 Task: nan
Action: Mouse moved to (459, 588)
Screenshot: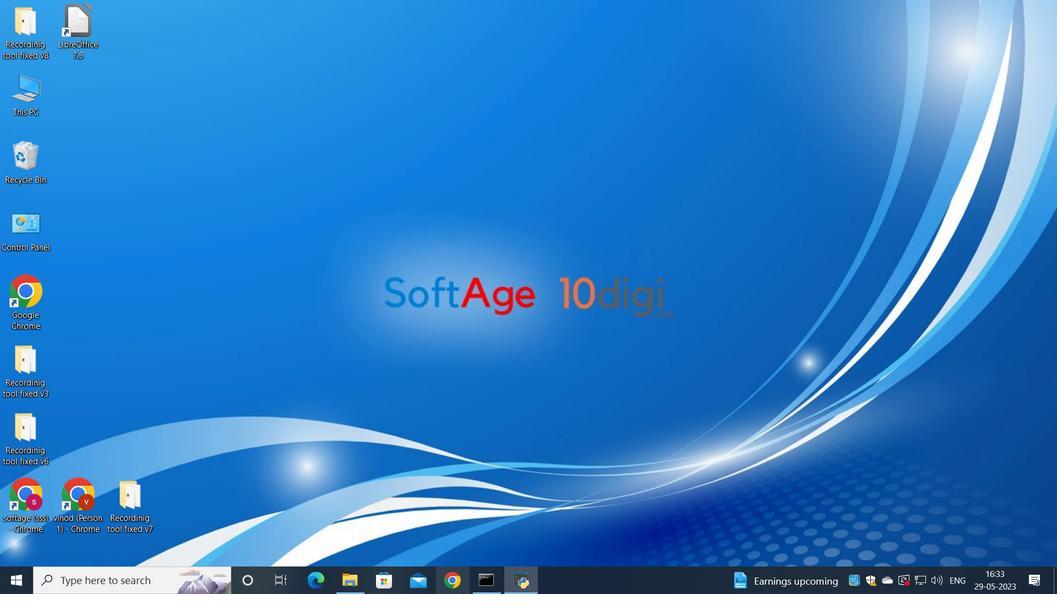 
Action: Mouse pressed left at (459, 588)
Screenshot: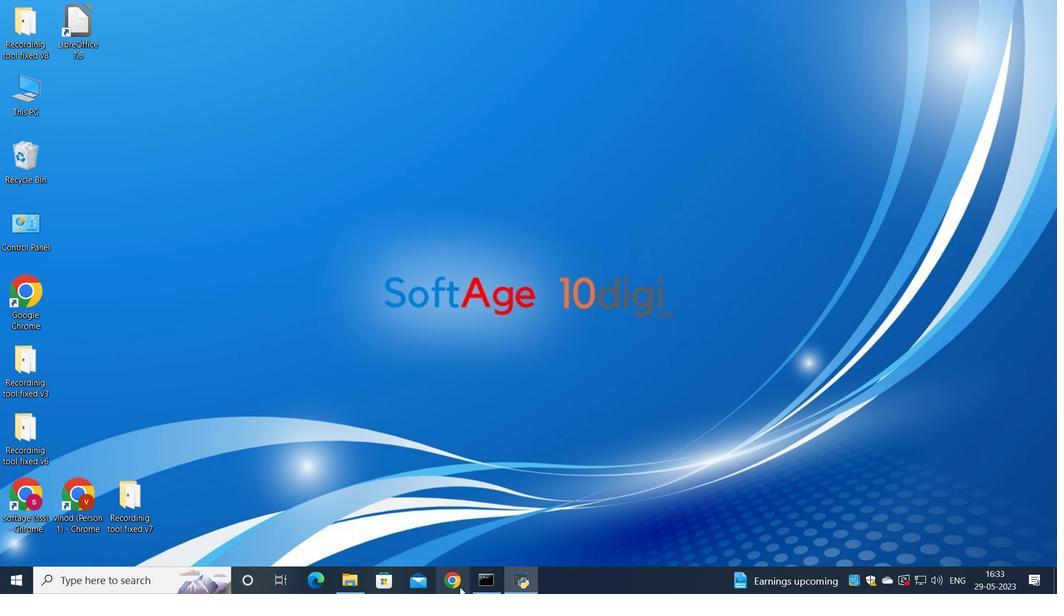 
Action: Mouse moved to (469, 348)
Screenshot: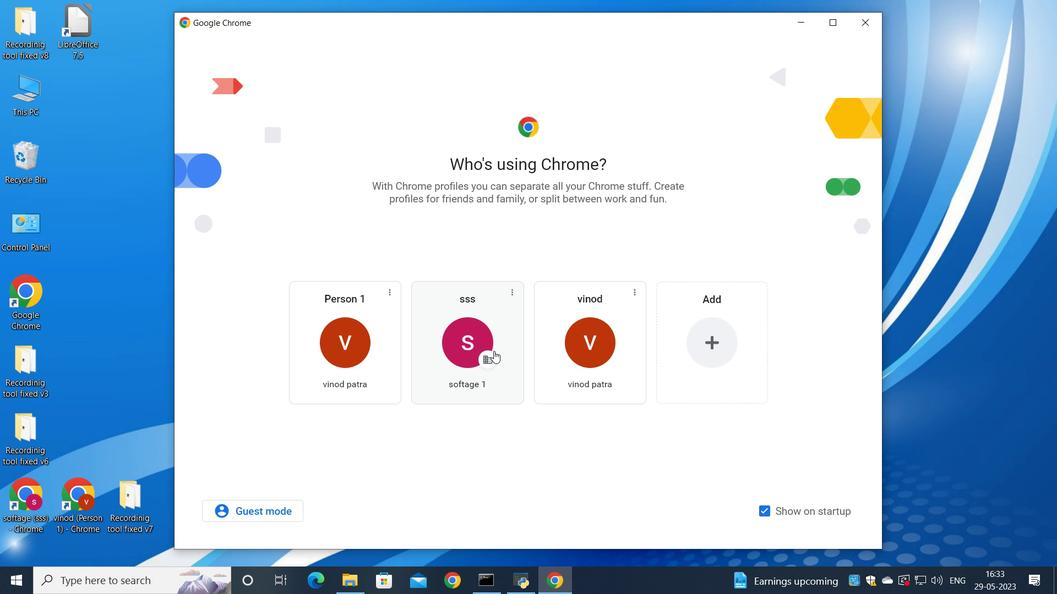 
Action: Mouse pressed left at (469, 348)
Screenshot: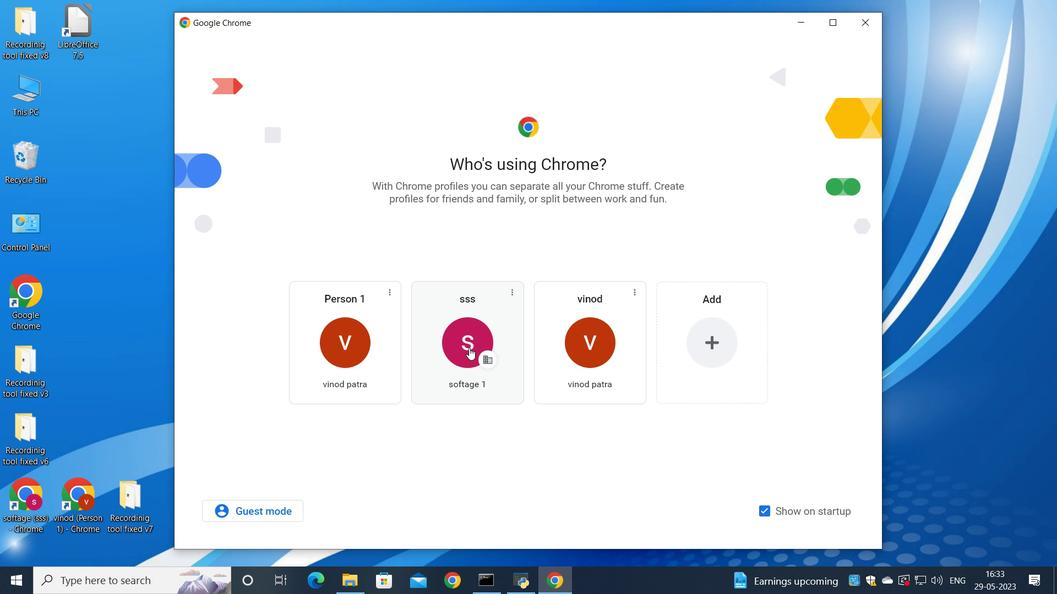 
Action: Mouse moved to (924, 69)
Screenshot: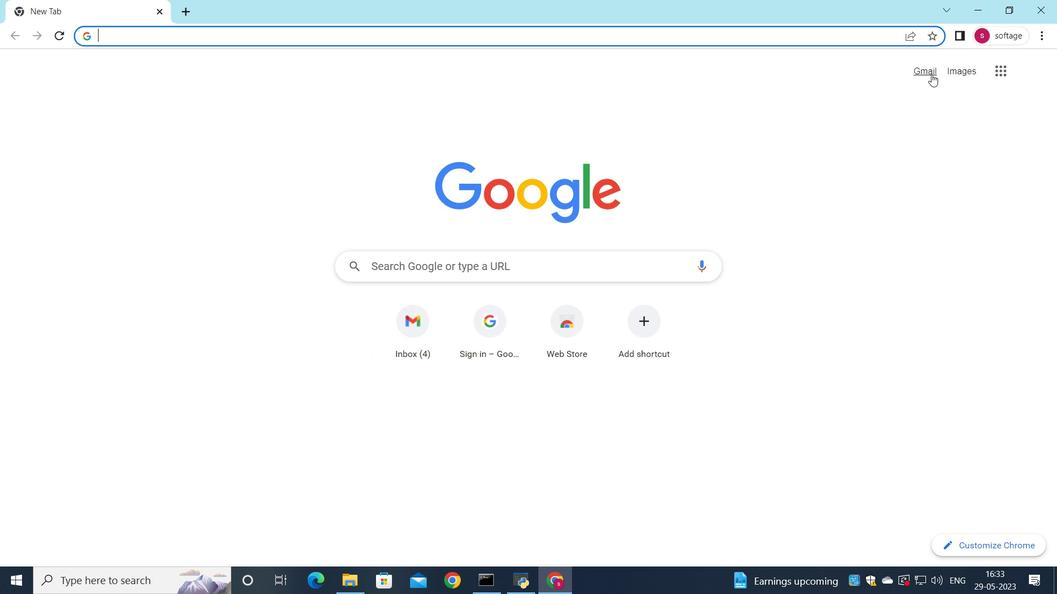 
Action: Mouse pressed left at (924, 69)
Screenshot: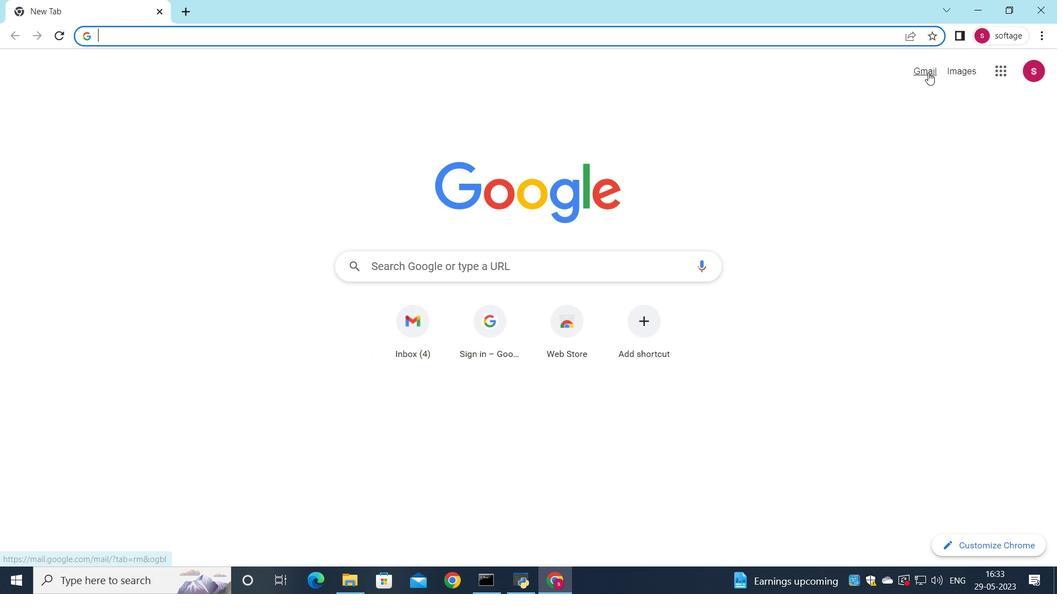 
Action: Mouse moved to (902, 95)
Screenshot: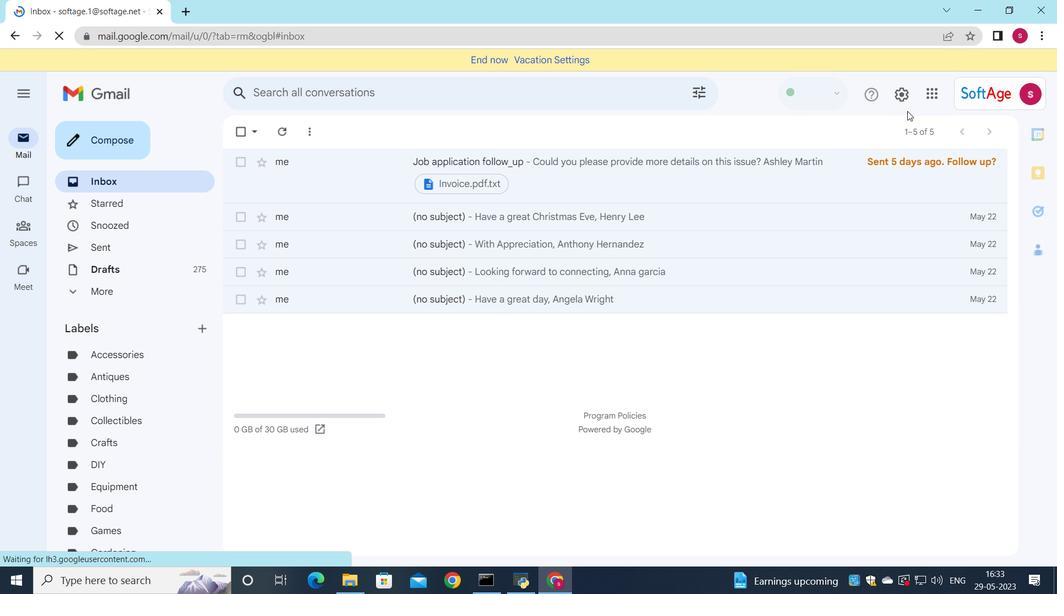
Action: Mouse pressed left at (902, 95)
Screenshot: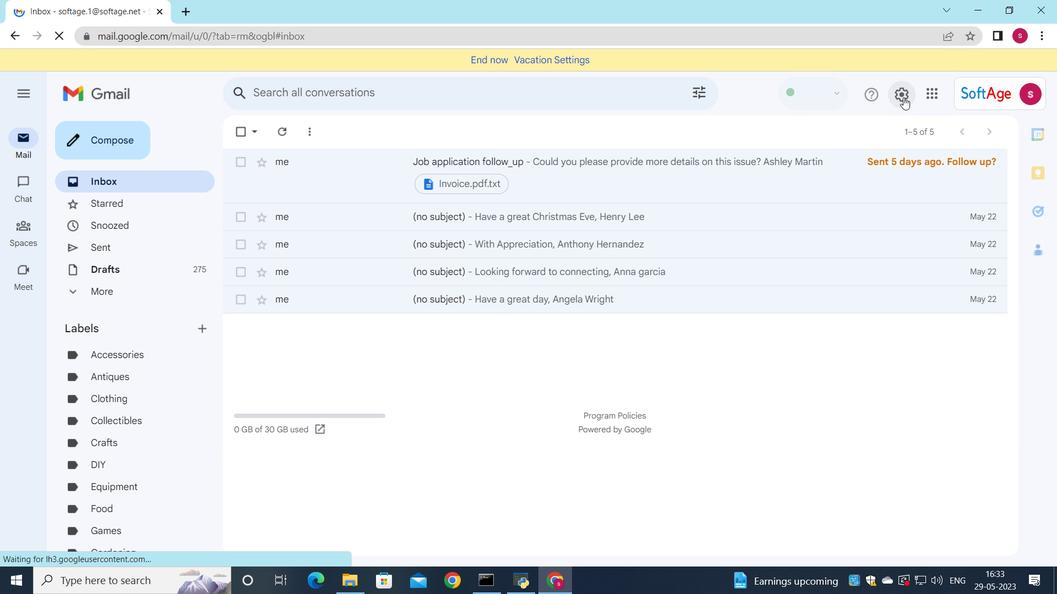 
Action: Mouse moved to (879, 159)
Screenshot: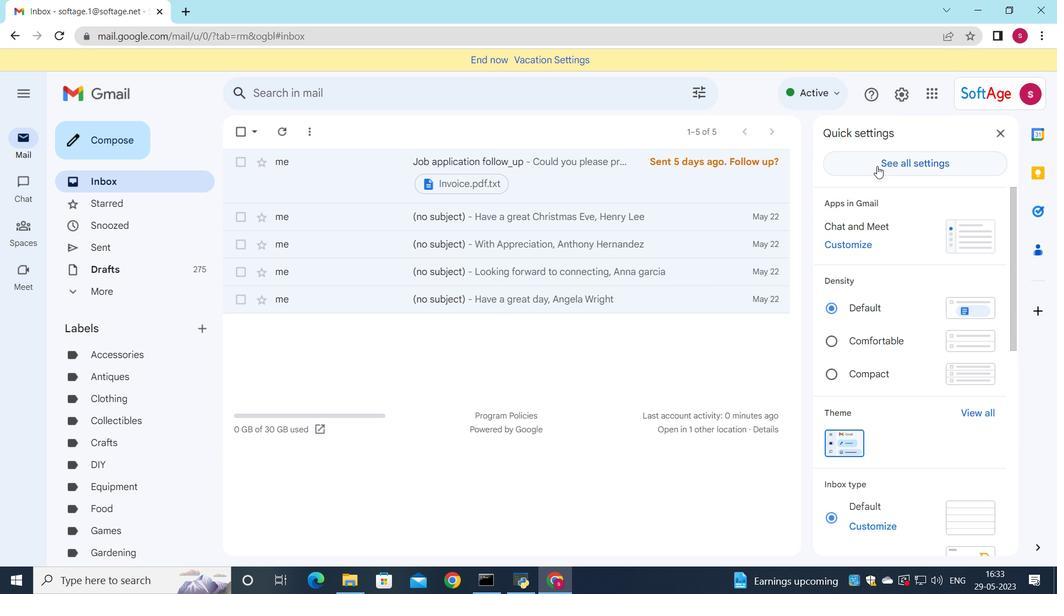
Action: Mouse pressed left at (879, 159)
Screenshot: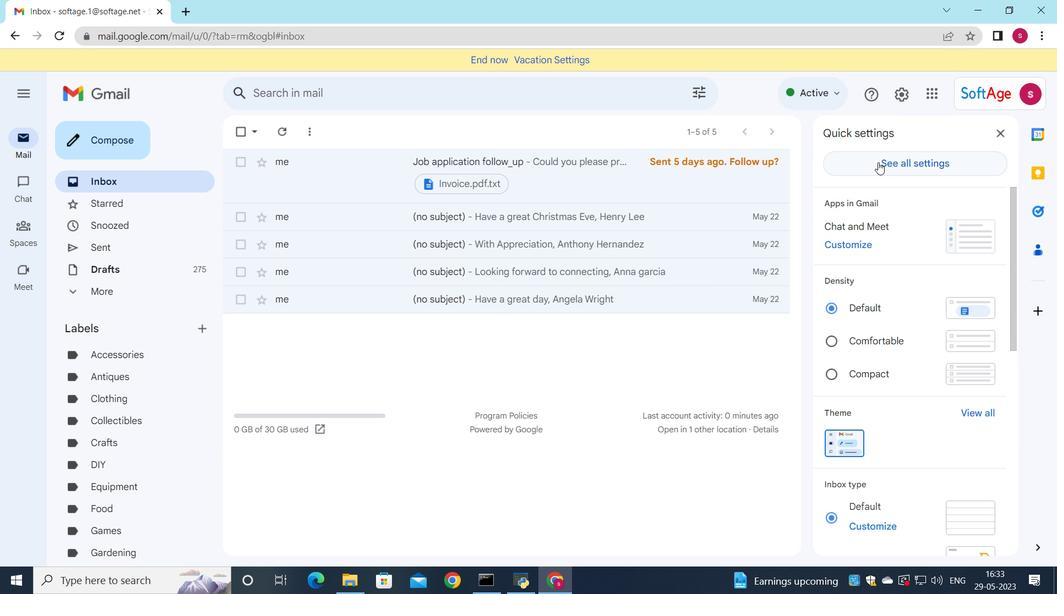 
Action: Mouse moved to (461, 268)
Screenshot: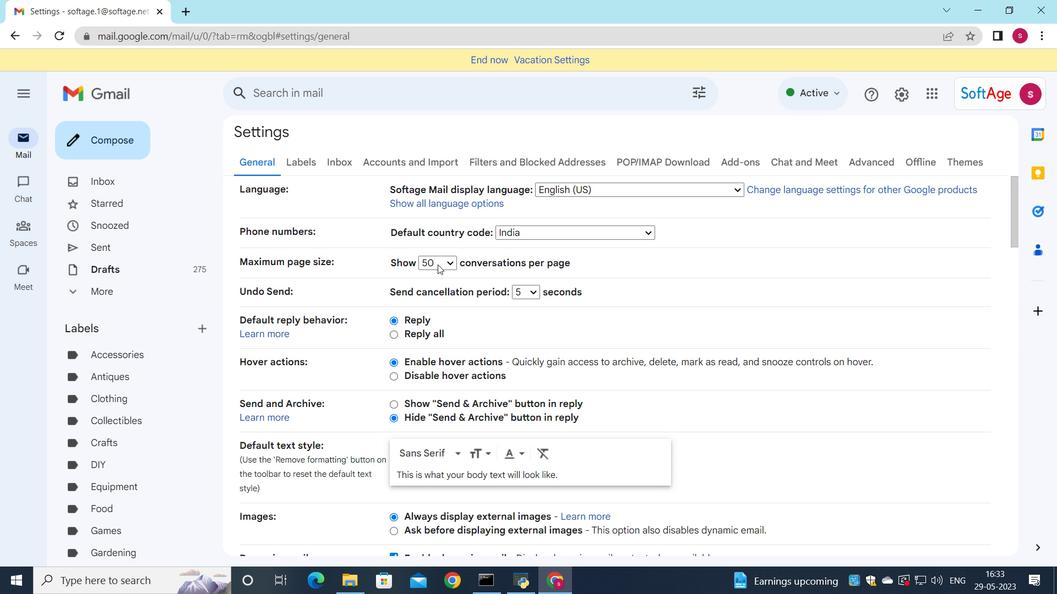 
Action: Mouse scrolled (461, 268) with delta (0, 0)
Screenshot: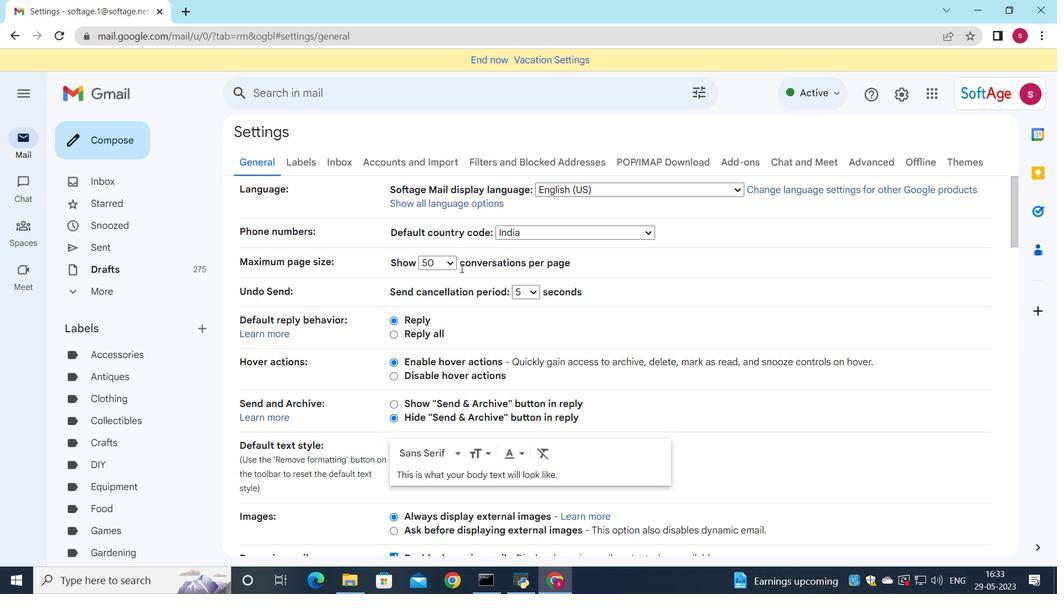 
Action: Mouse scrolled (461, 268) with delta (0, 0)
Screenshot: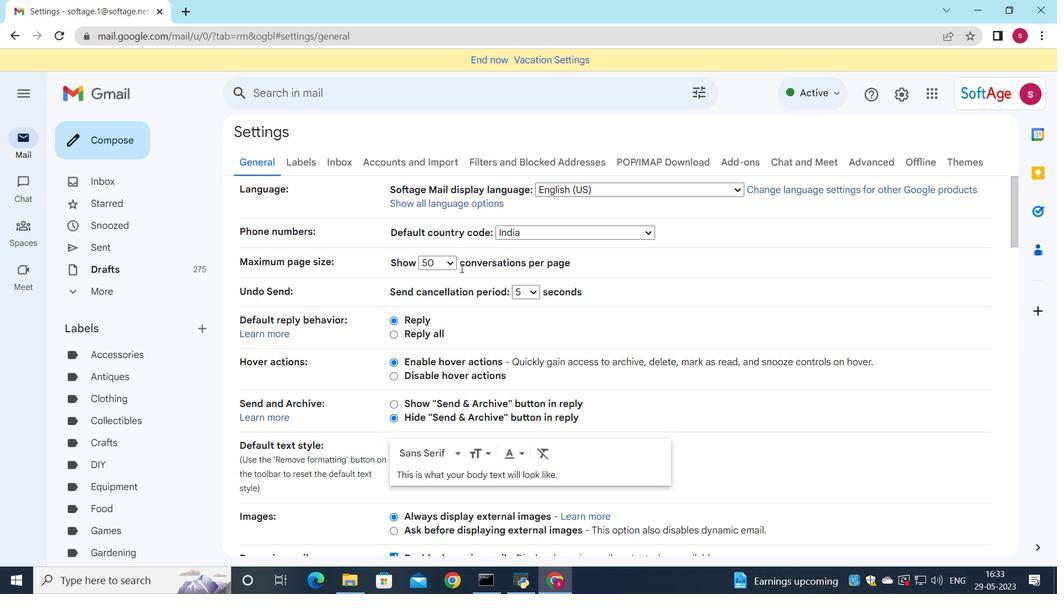 
Action: Mouse scrolled (461, 268) with delta (0, 0)
Screenshot: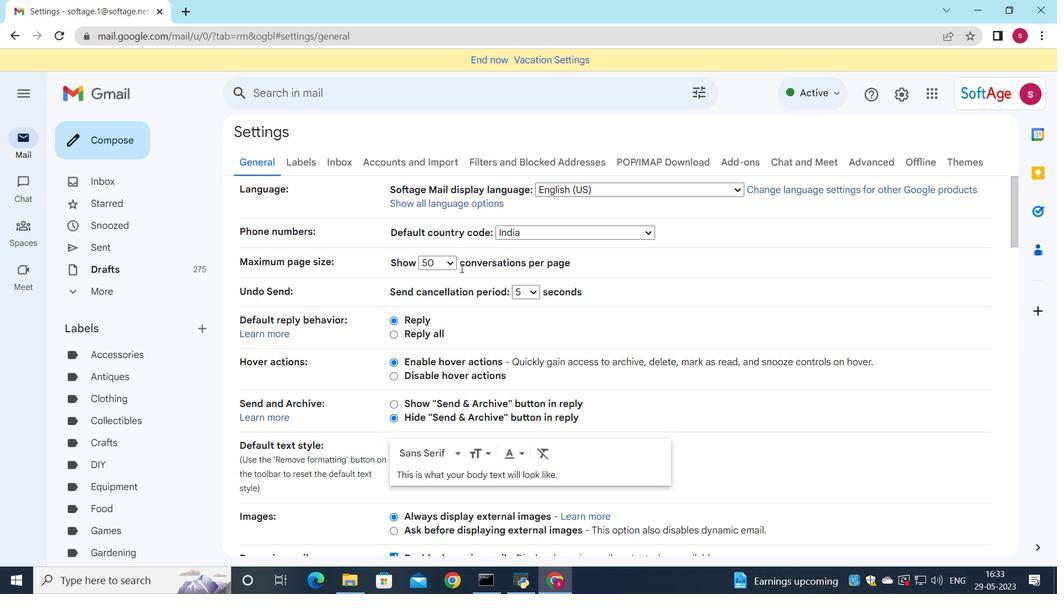 
Action: Mouse scrolled (461, 268) with delta (0, 0)
Screenshot: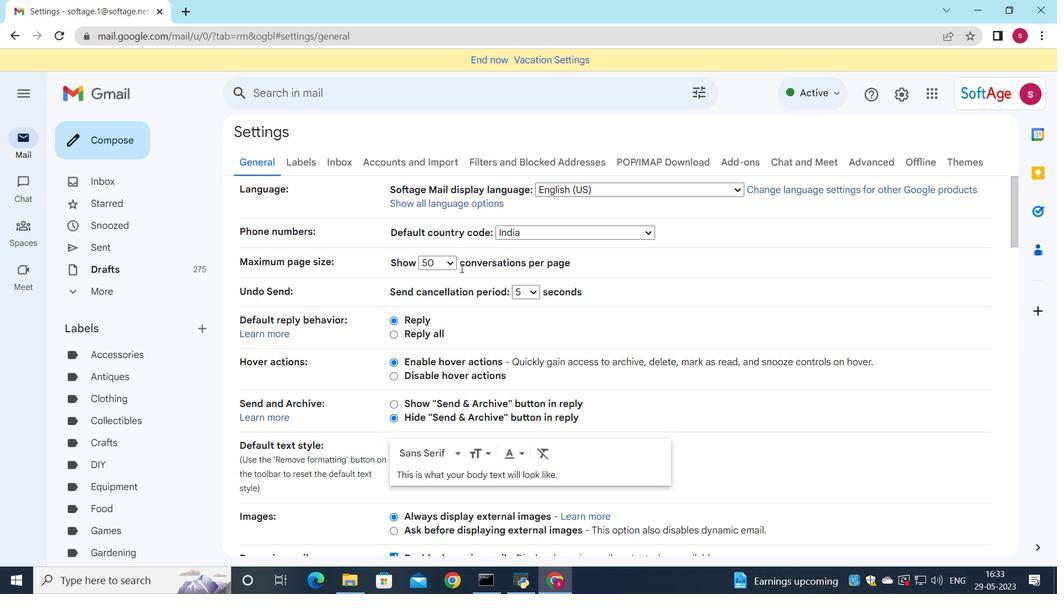 
Action: Mouse scrolled (461, 268) with delta (0, 0)
Screenshot: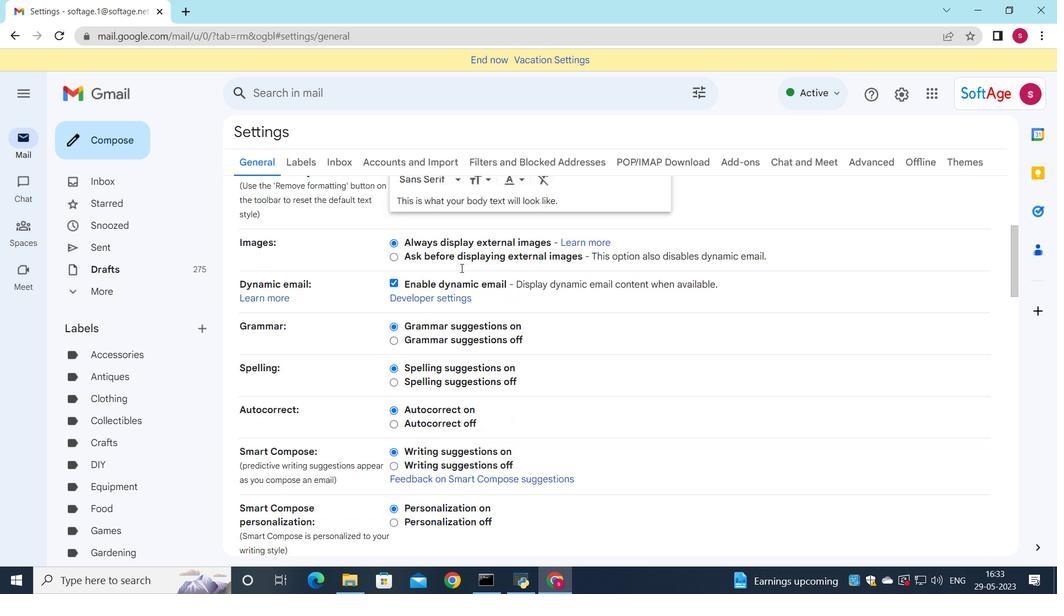 
Action: Mouse scrolled (461, 268) with delta (0, 0)
Screenshot: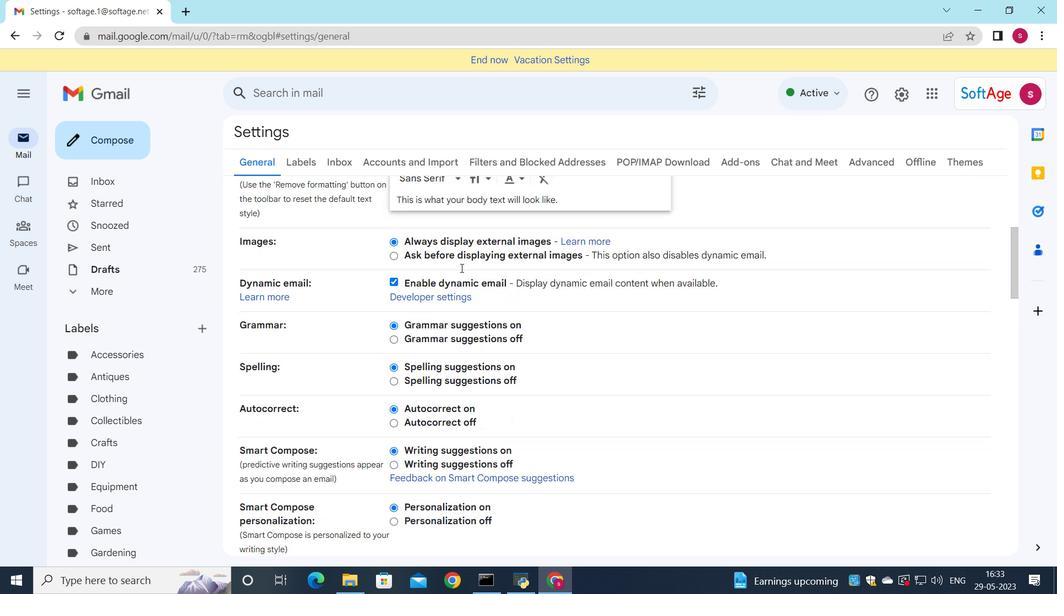 
Action: Mouse scrolled (461, 268) with delta (0, 0)
Screenshot: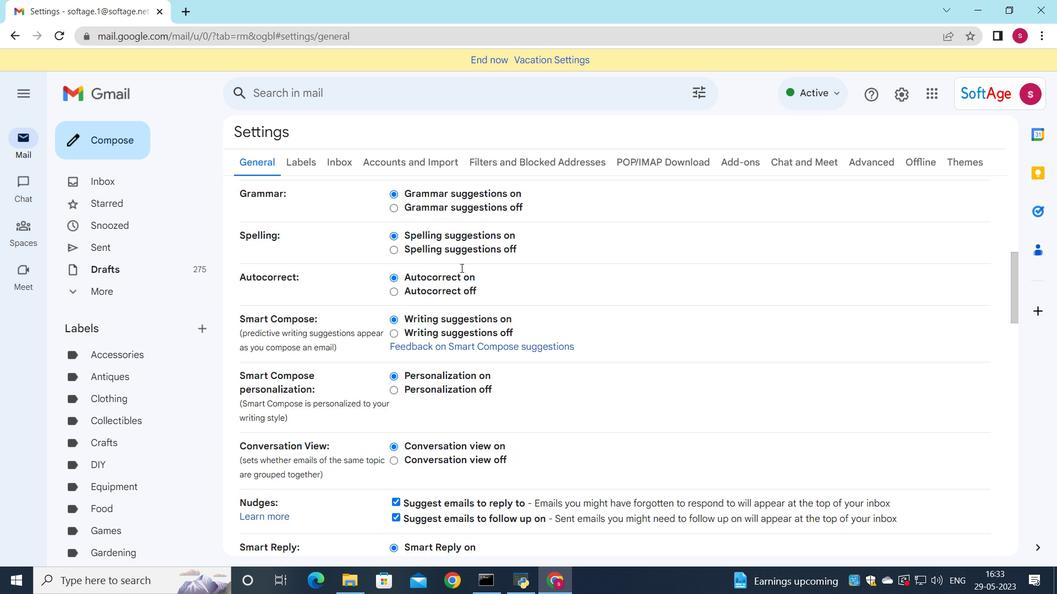 
Action: Mouse scrolled (461, 268) with delta (0, 0)
Screenshot: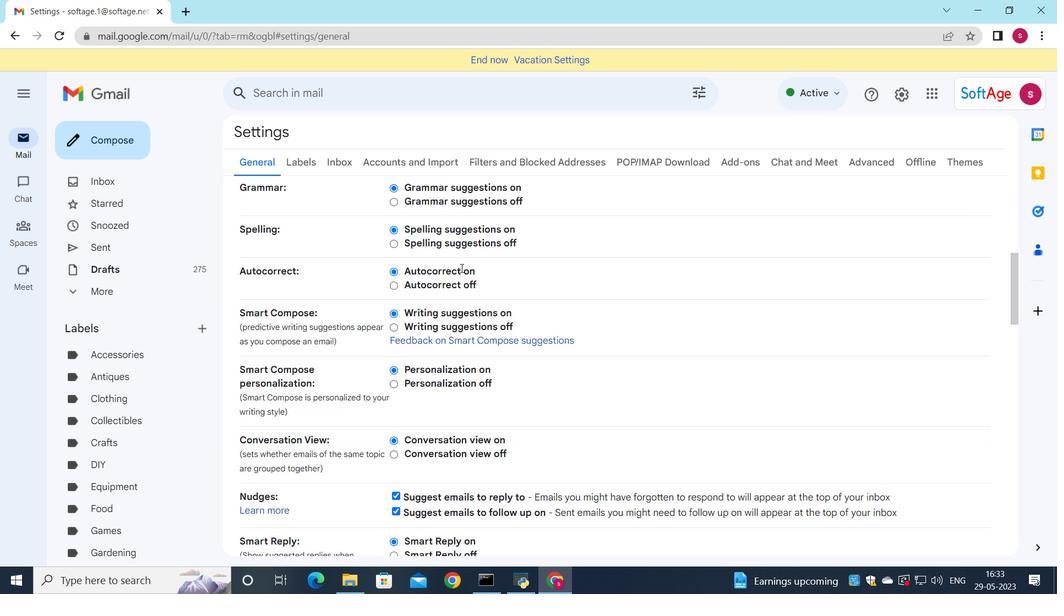 
Action: Mouse scrolled (461, 268) with delta (0, 0)
Screenshot: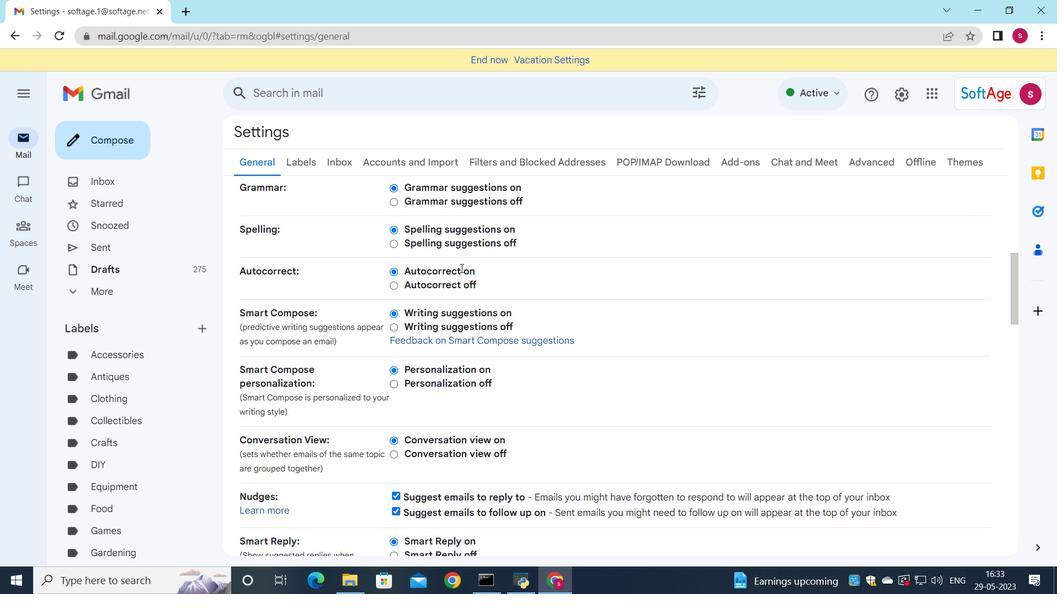 
Action: Mouse scrolled (461, 268) with delta (0, 0)
Screenshot: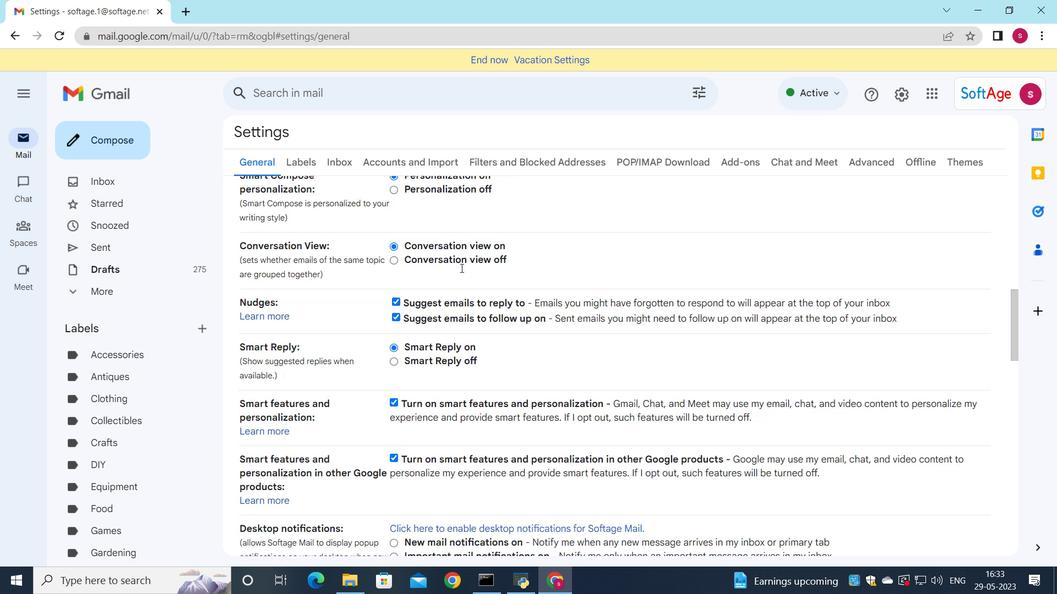 
Action: Mouse scrolled (461, 268) with delta (0, 0)
Screenshot: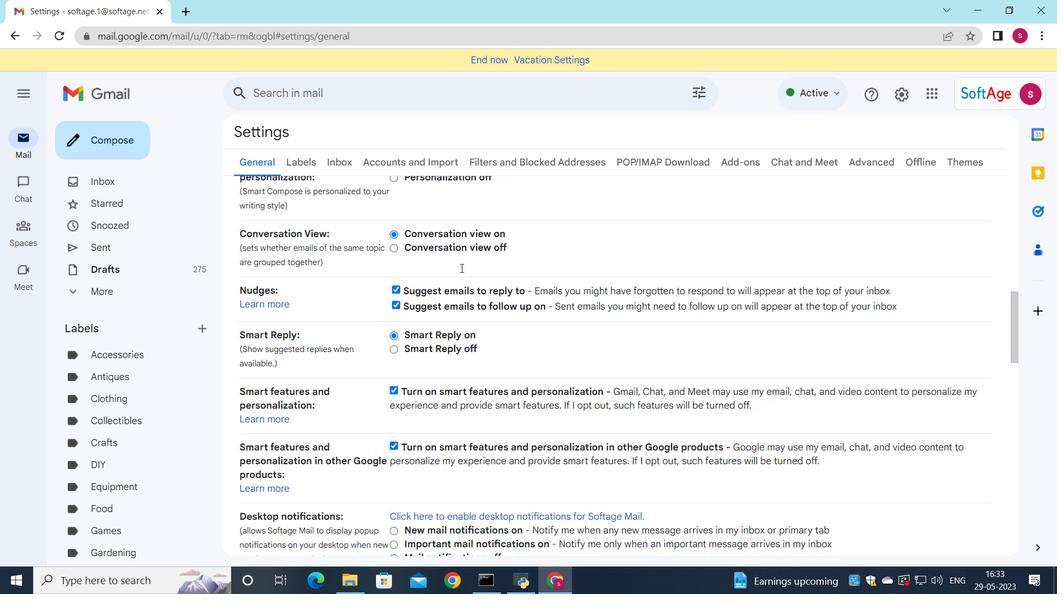 
Action: Mouse scrolled (461, 268) with delta (0, 0)
Screenshot: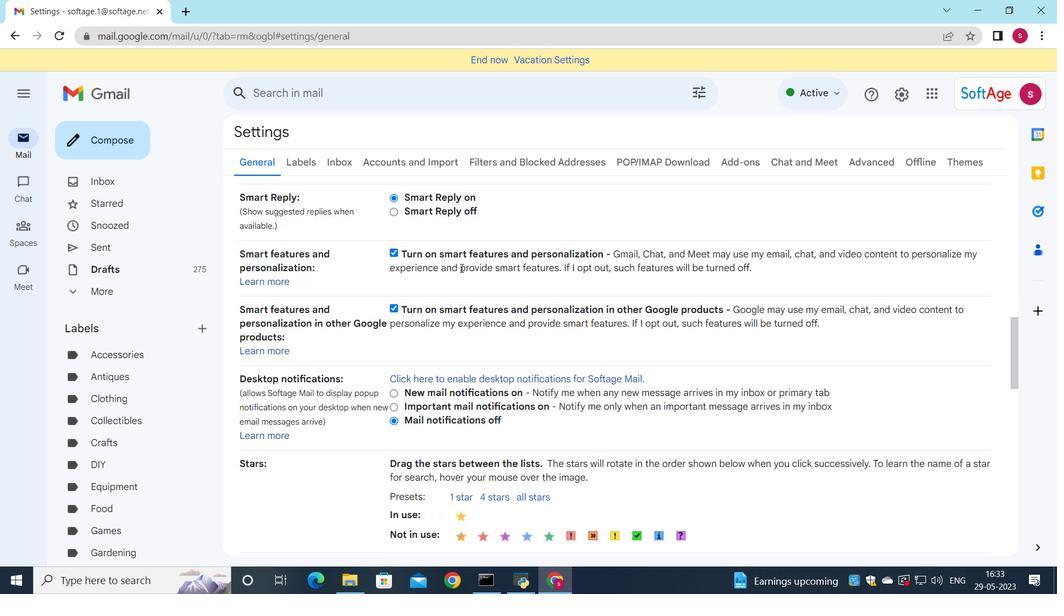 
Action: Mouse scrolled (461, 268) with delta (0, 0)
Screenshot: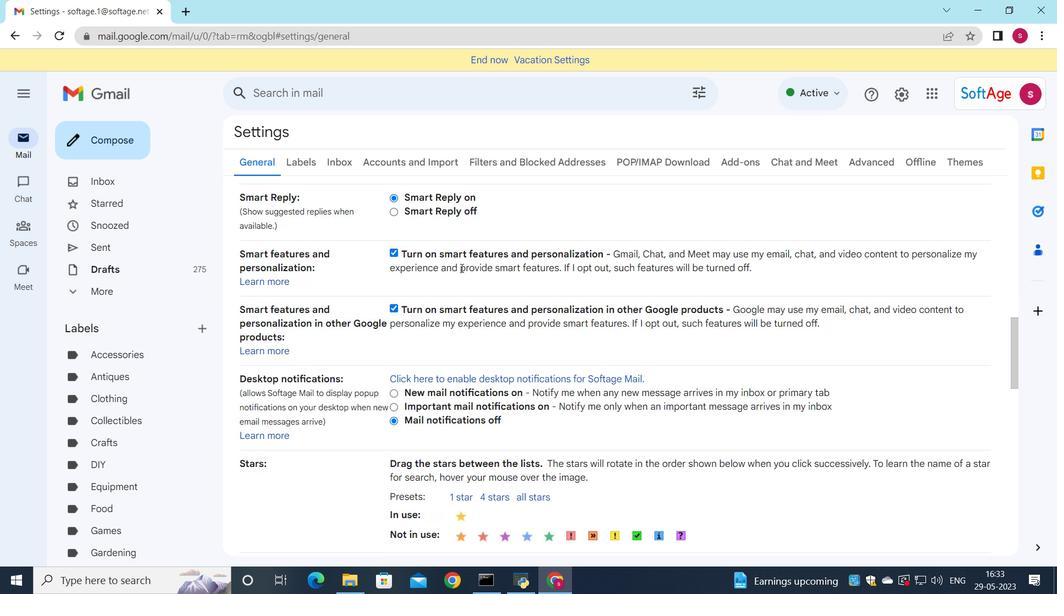 
Action: Mouse scrolled (461, 268) with delta (0, 0)
Screenshot: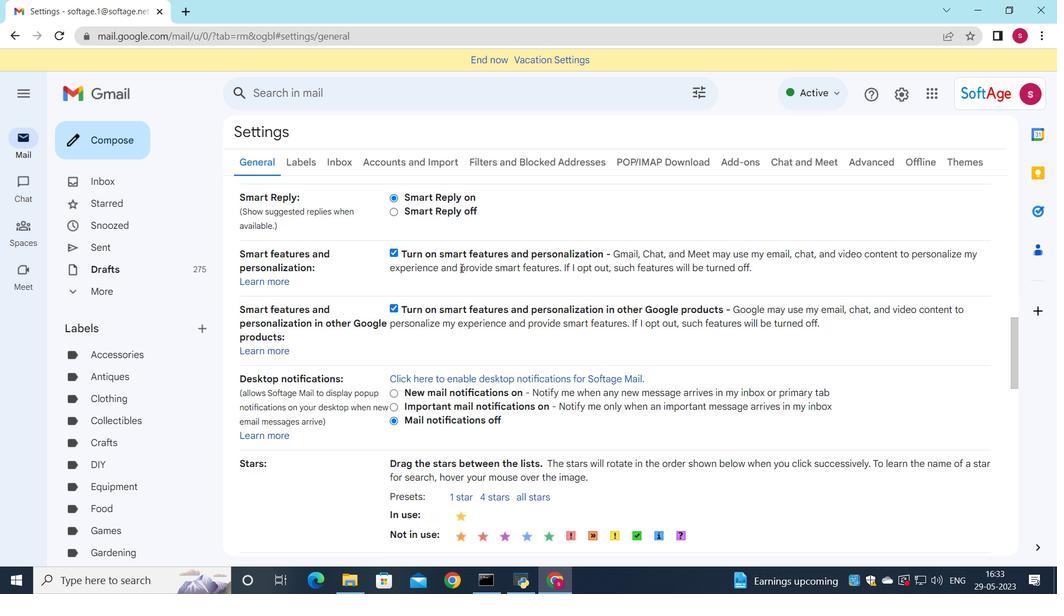 
Action: Mouse scrolled (461, 268) with delta (0, 0)
Screenshot: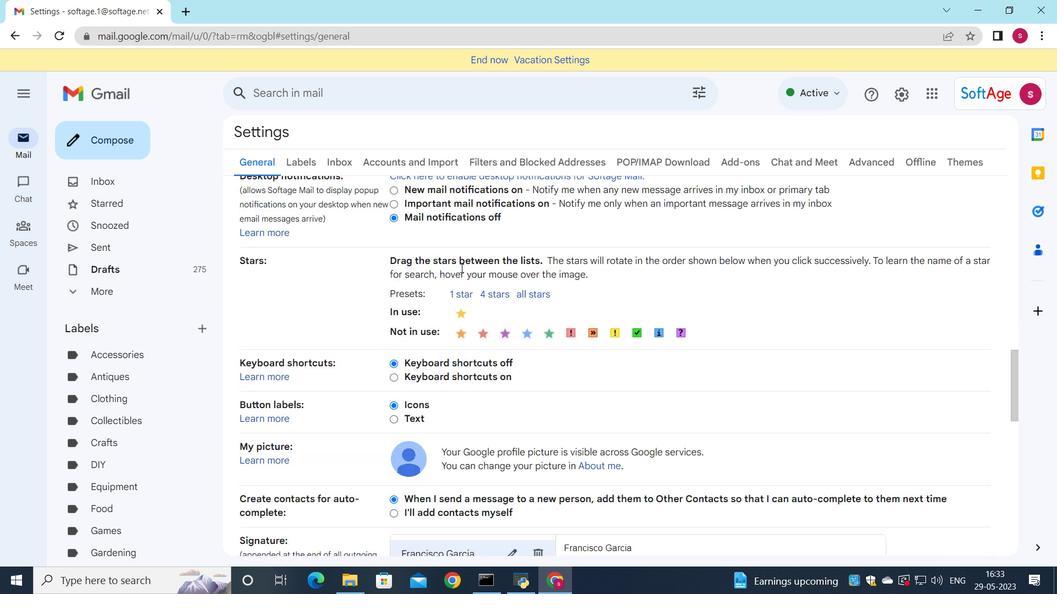 
Action: Mouse scrolled (461, 268) with delta (0, 0)
Screenshot: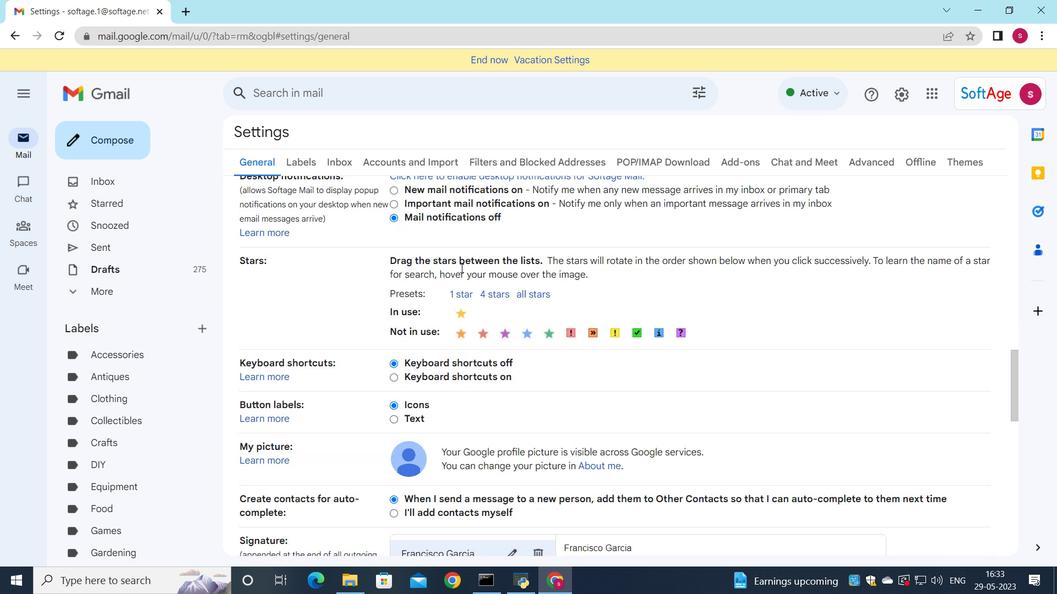 
Action: Mouse scrolled (461, 268) with delta (0, 0)
Screenshot: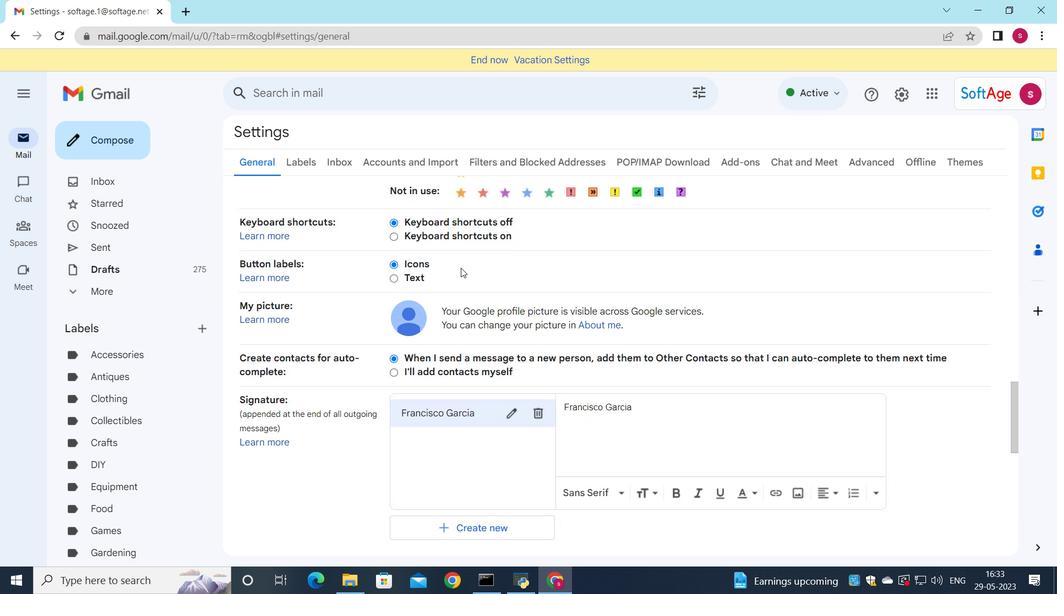 
Action: Mouse scrolled (461, 268) with delta (0, 0)
Screenshot: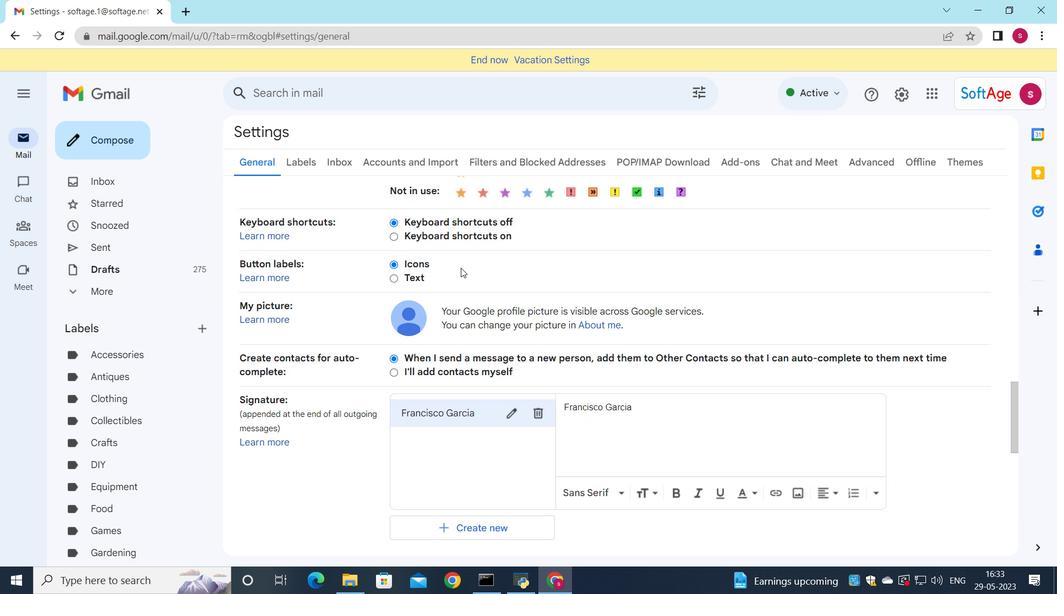 
Action: Mouse scrolled (461, 268) with delta (0, 0)
Screenshot: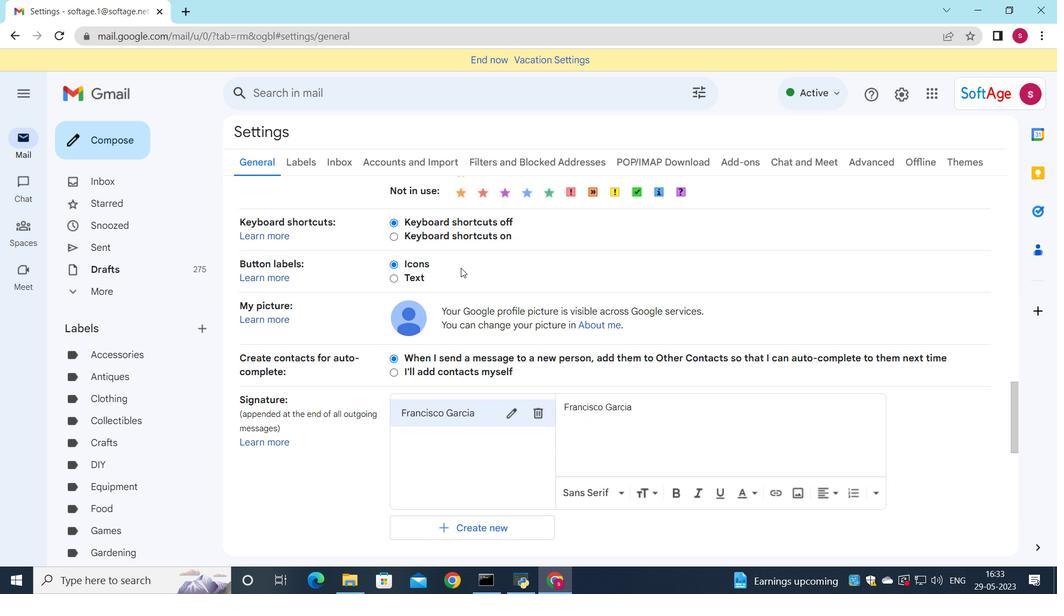 
Action: Mouse moved to (539, 213)
Screenshot: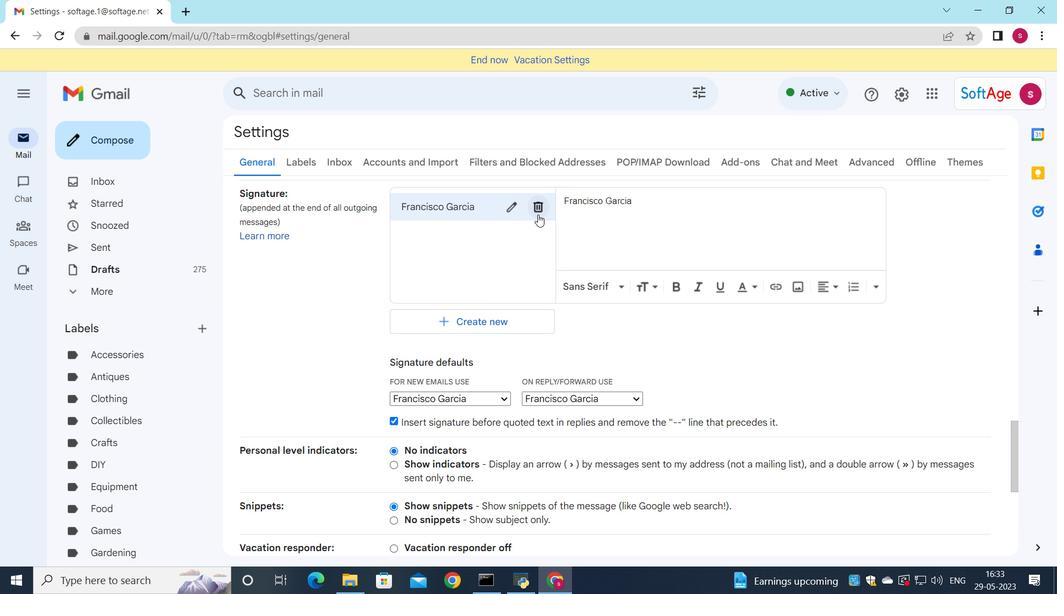
Action: Mouse pressed left at (539, 213)
Screenshot: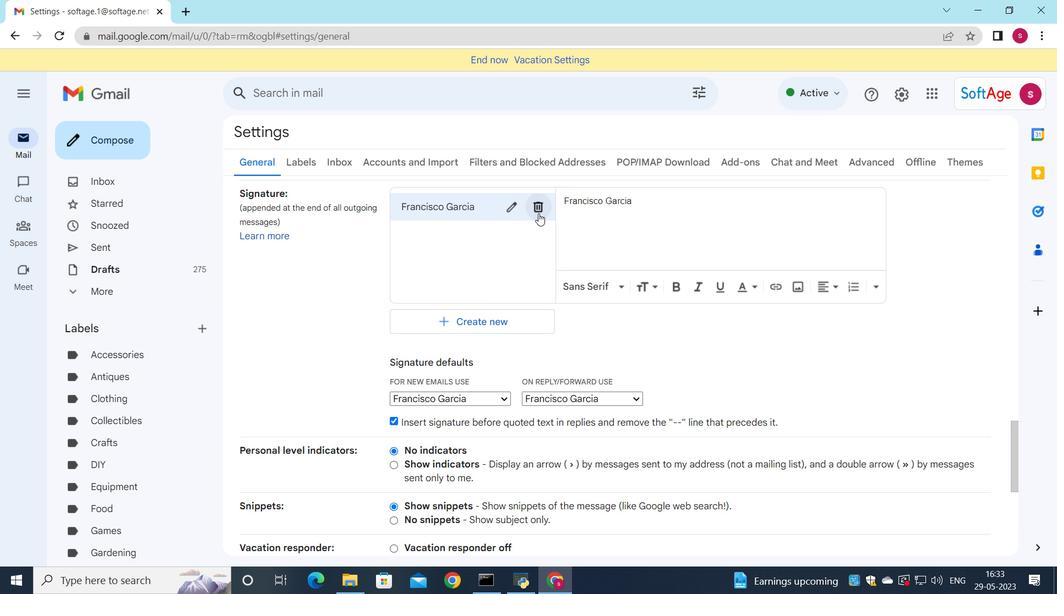 
Action: Mouse moved to (653, 340)
Screenshot: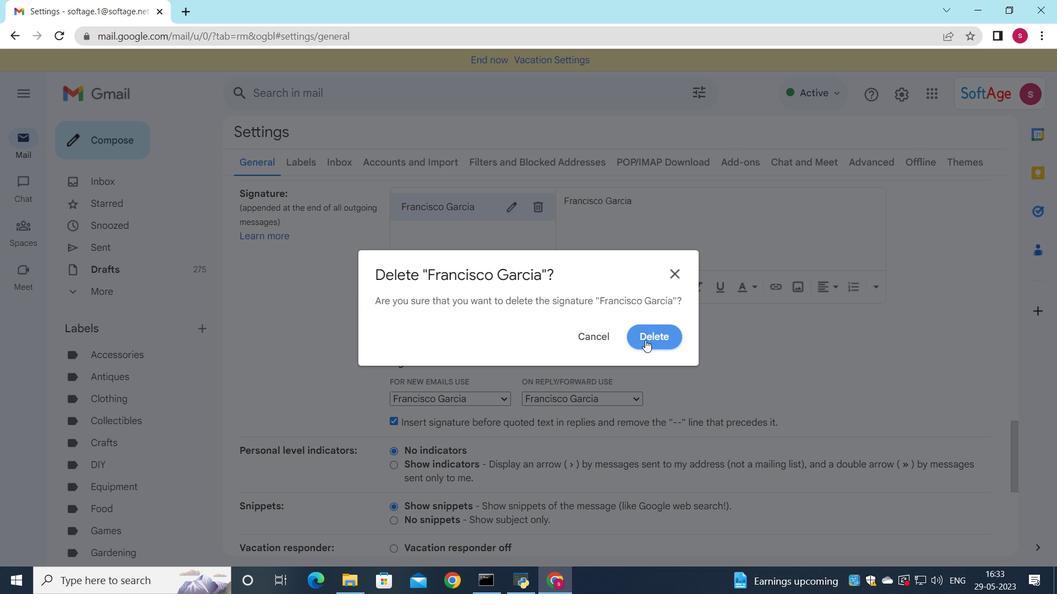 
Action: Mouse pressed left at (653, 340)
Screenshot: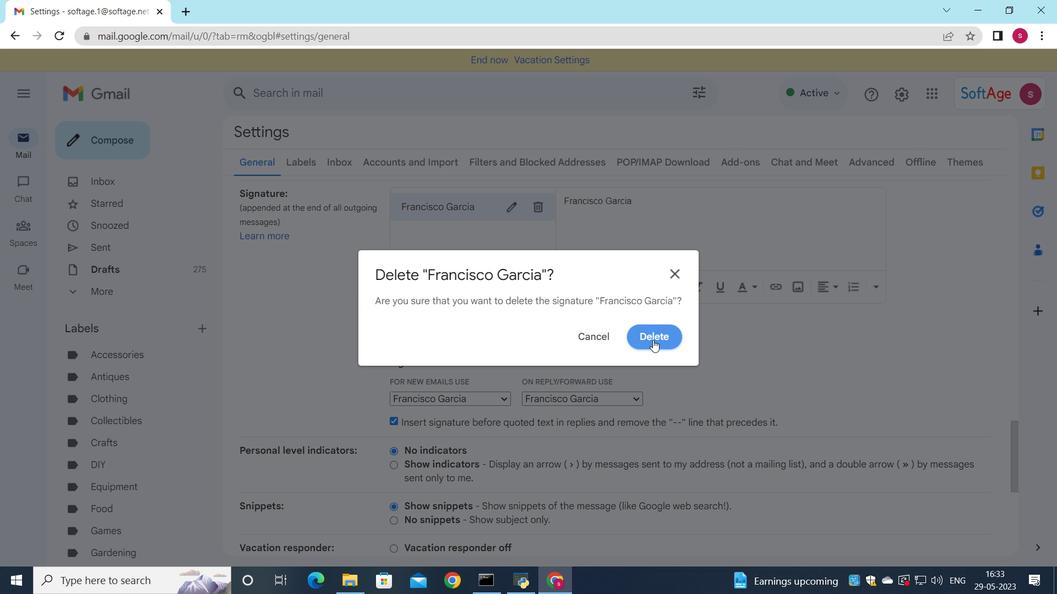
Action: Mouse moved to (455, 228)
Screenshot: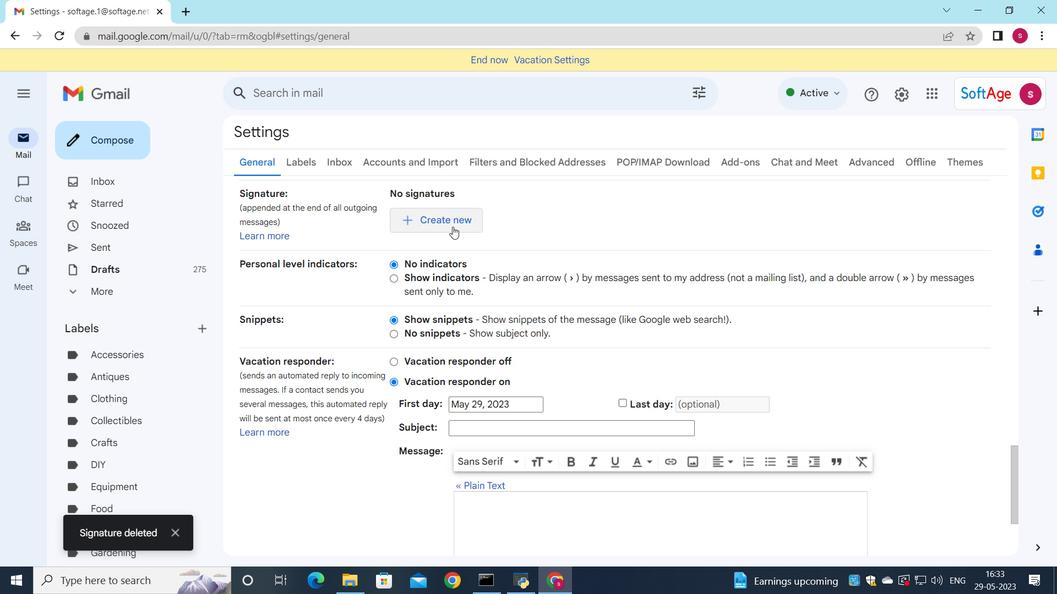 
Action: Mouse pressed left at (455, 228)
Screenshot: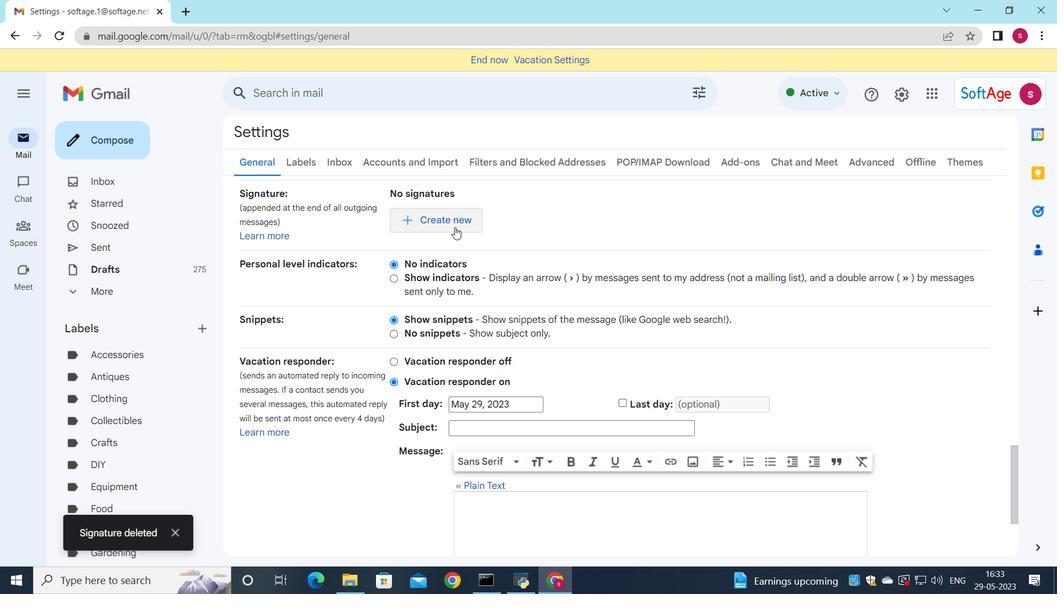
Action: Mouse moved to (738, 257)
Screenshot: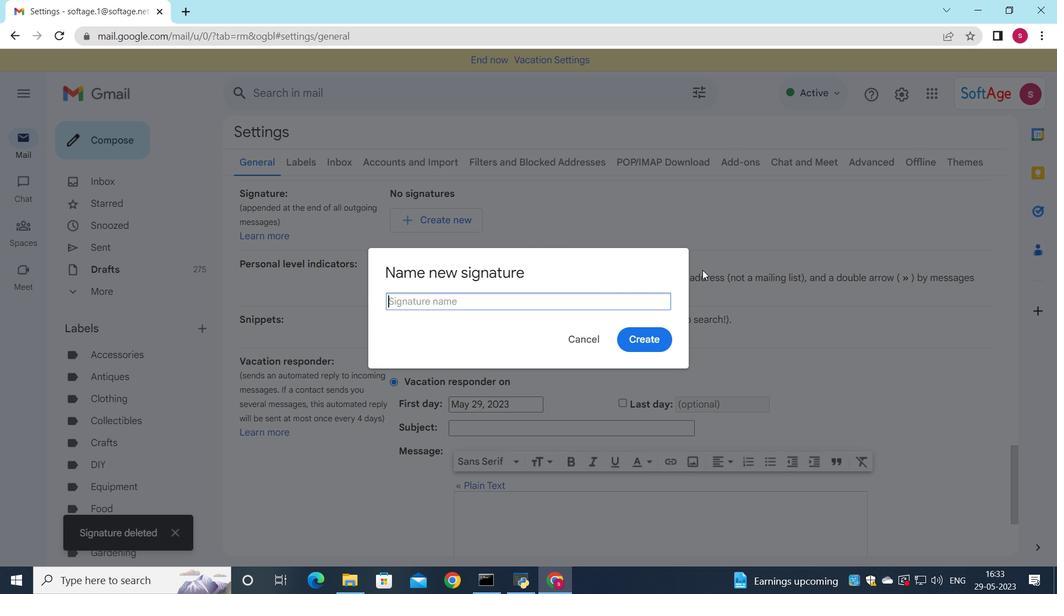 
Action: Key pressed <Key.shift>Frank<Key.space>clark
Screenshot: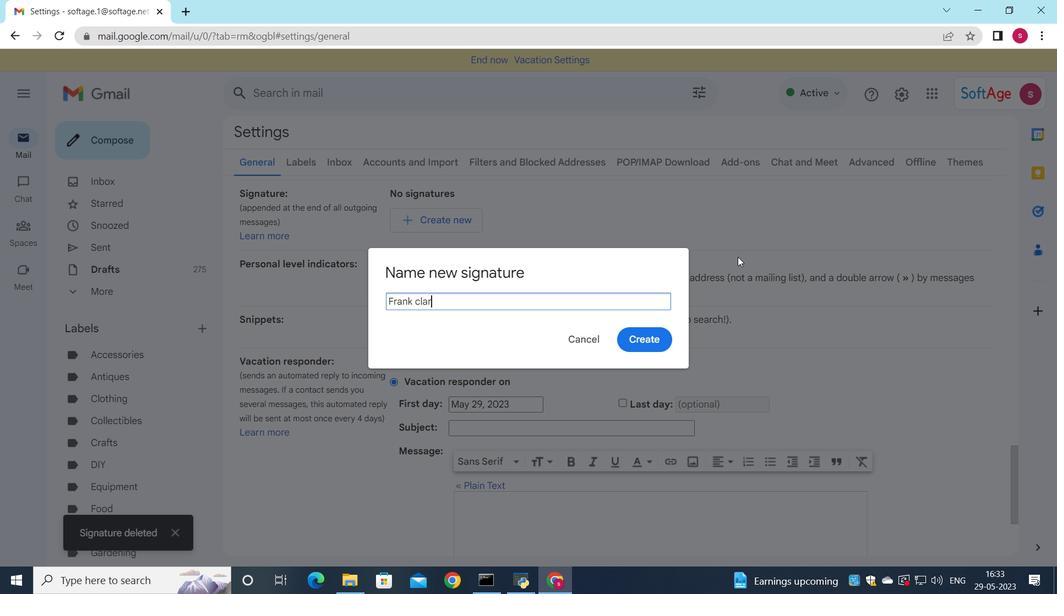 
Action: Mouse moved to (420, 303)
Screenshot: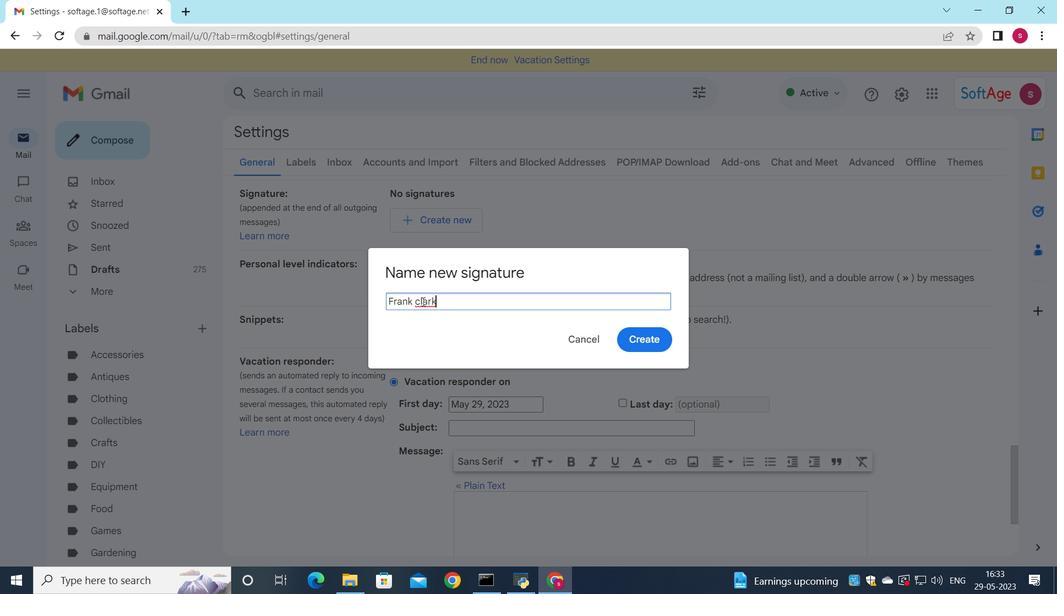 
Action: Mouse pressed left at (420, 303)
Screenshot: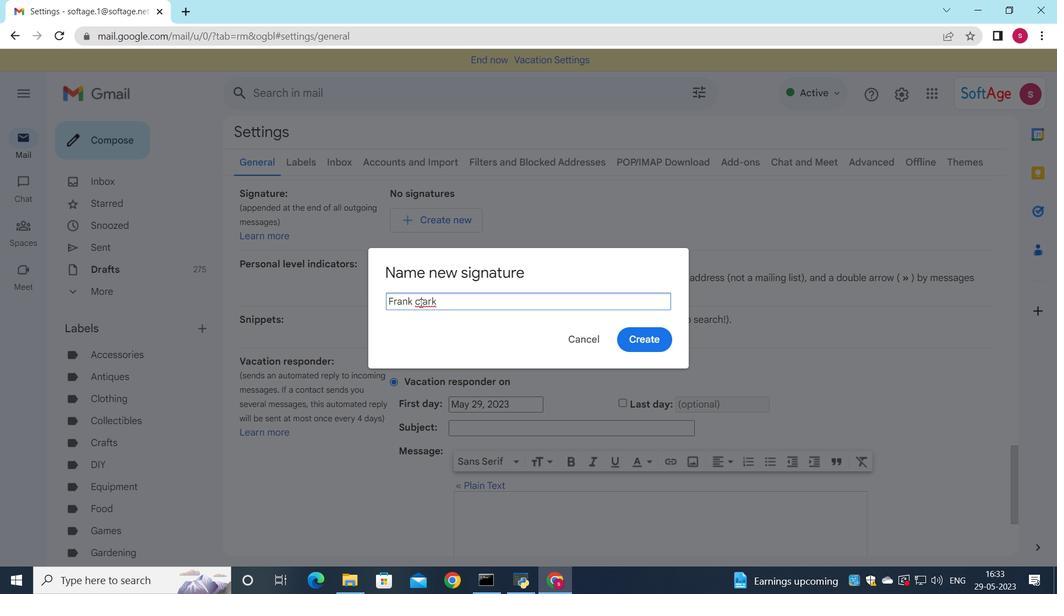 
Action: Key pressed <Key.backspace><Key.shift>C
Screenshot: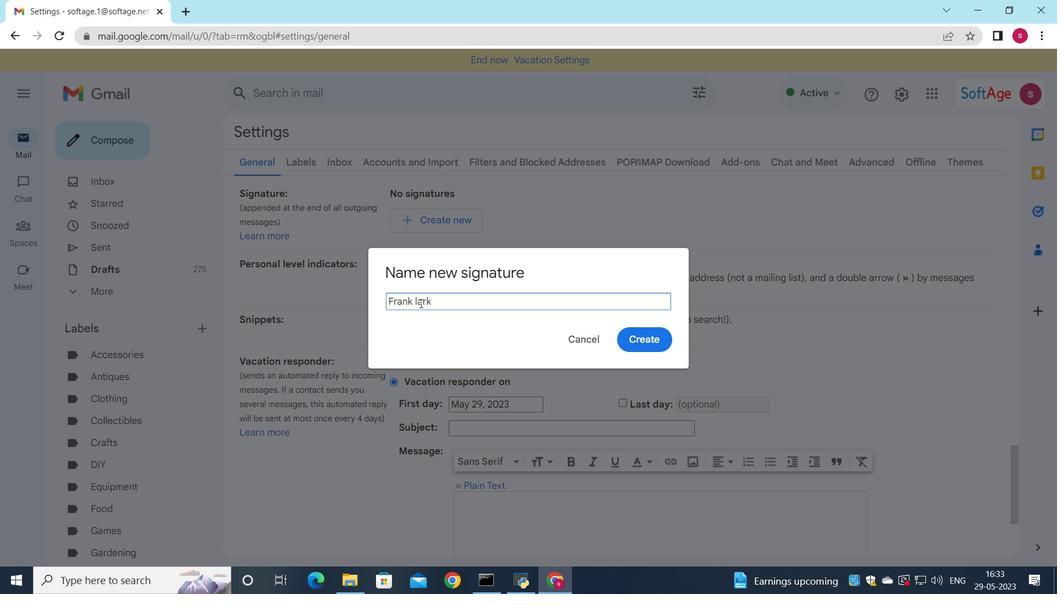 
Action: Mouse moved to (647, 341)
Screenshot: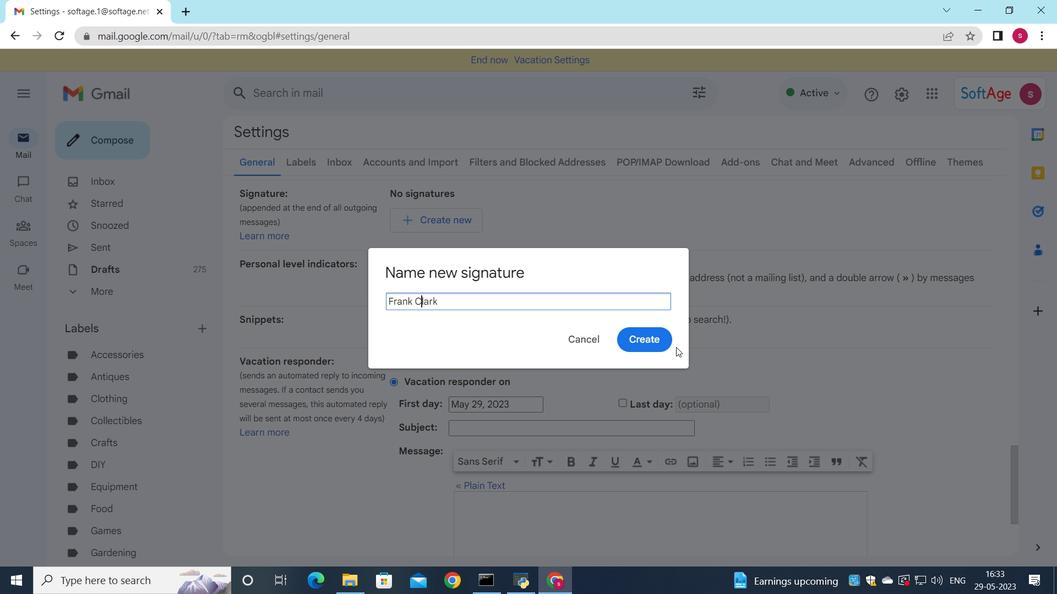 
Action: Mouse pressed left at (647, 341)
Screenshot: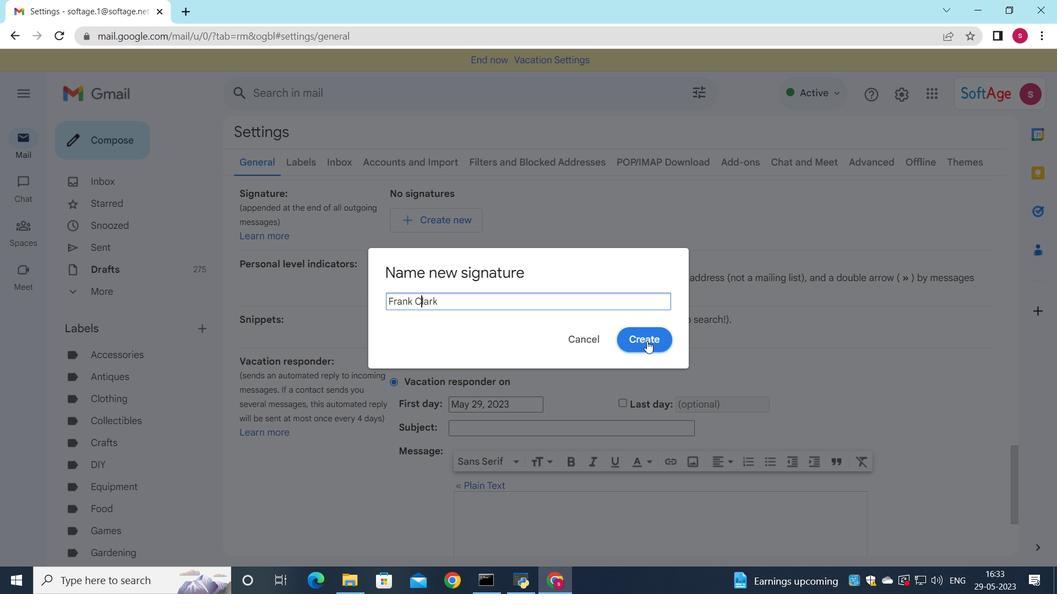 
Action: Mouse moved to (658, 225)
Screenshot: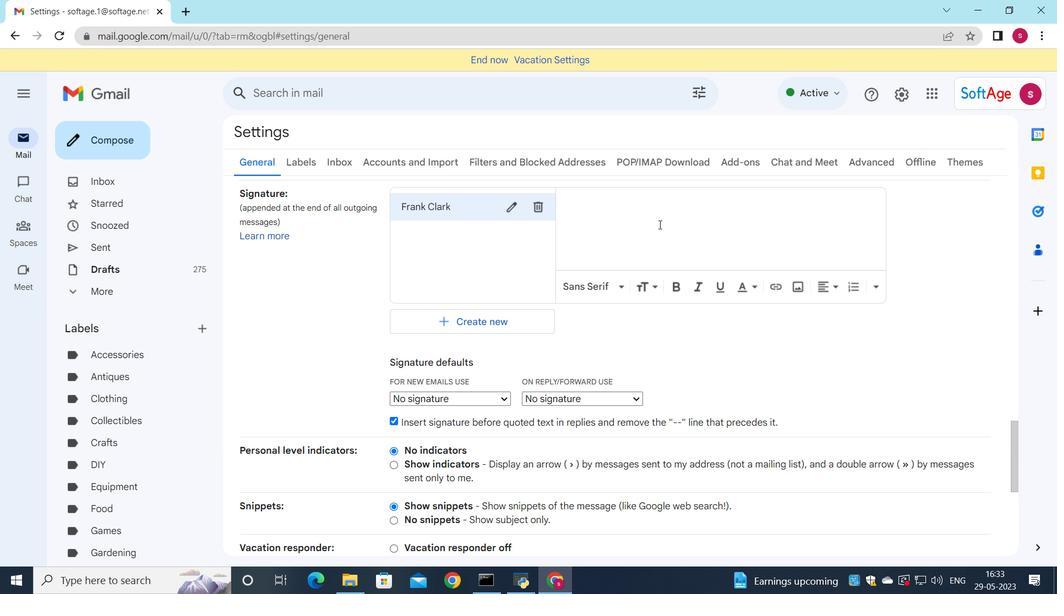 
Action: Mouse pressed left at (658, 225)
Screenshot: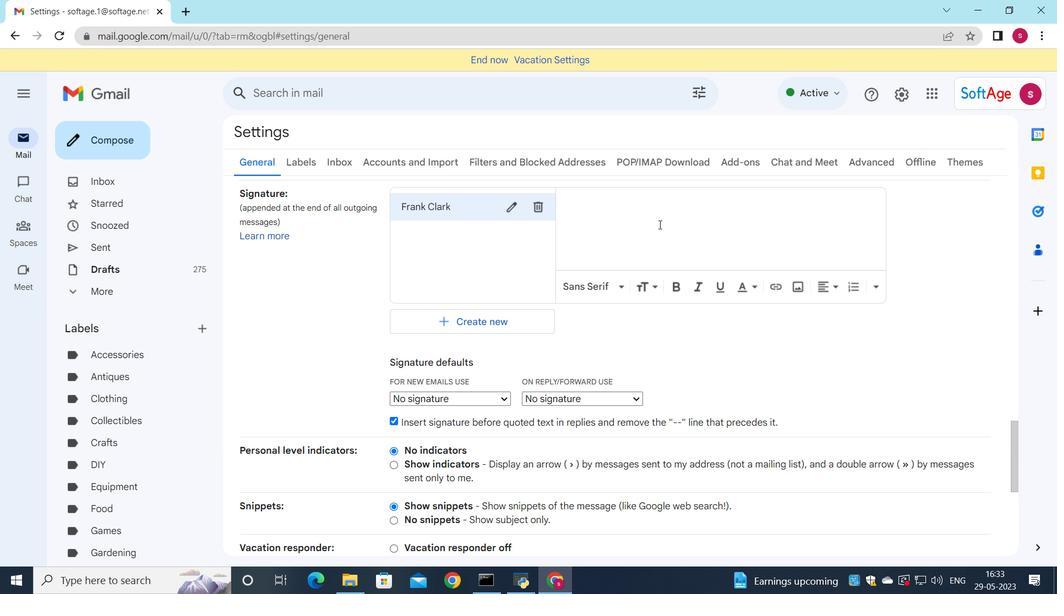 
Action: Key pressed <Key.shift>Frank<Key.space><Key.shift><Key.shift><Key.shift><Key.shift>Clark
Screenshot: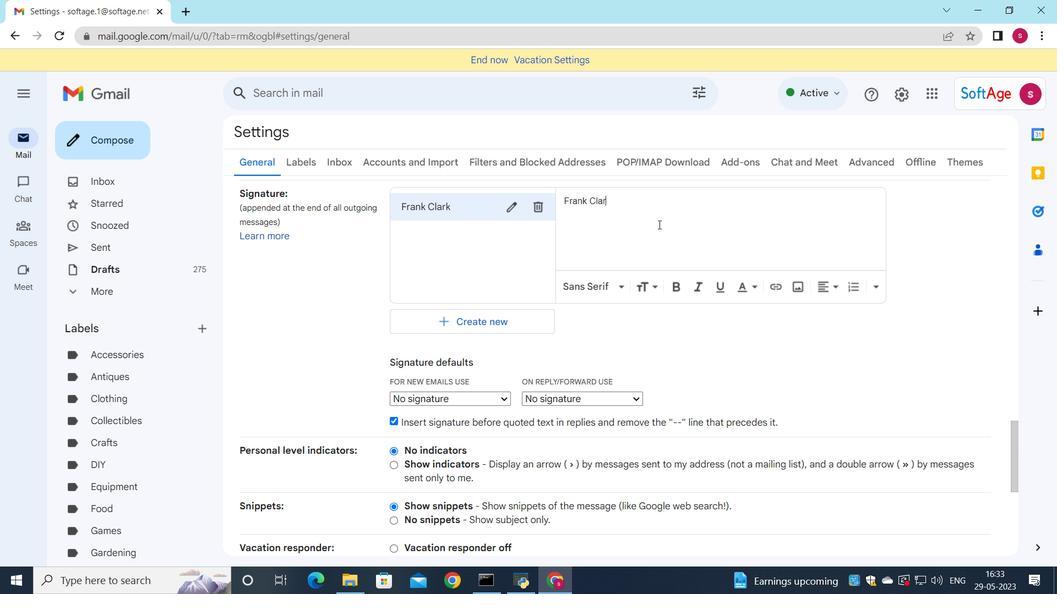 
Action: Mouse moved to (512, 361)
Screenshot: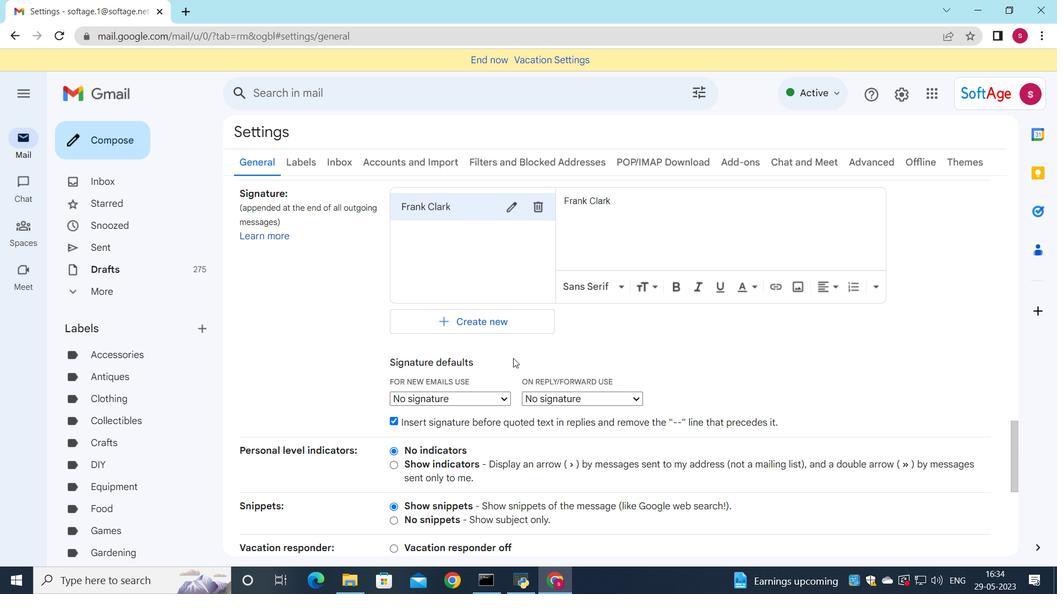
Action: Mouse scrolled (512, 360) with delta (0, 0)
Screenshot: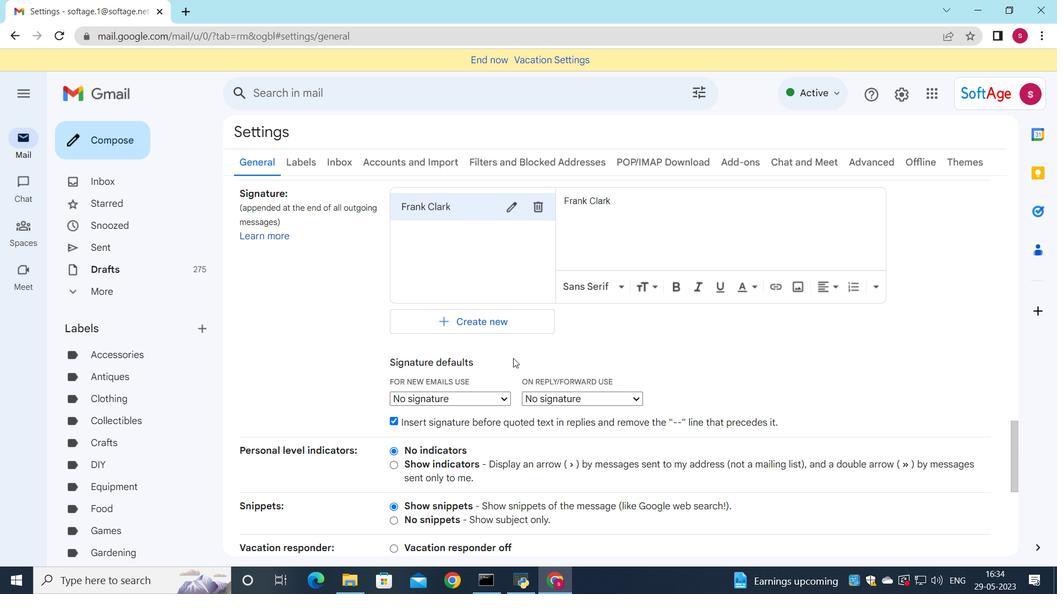 
Action: Mouse moved to (497, 328)
Screenshot: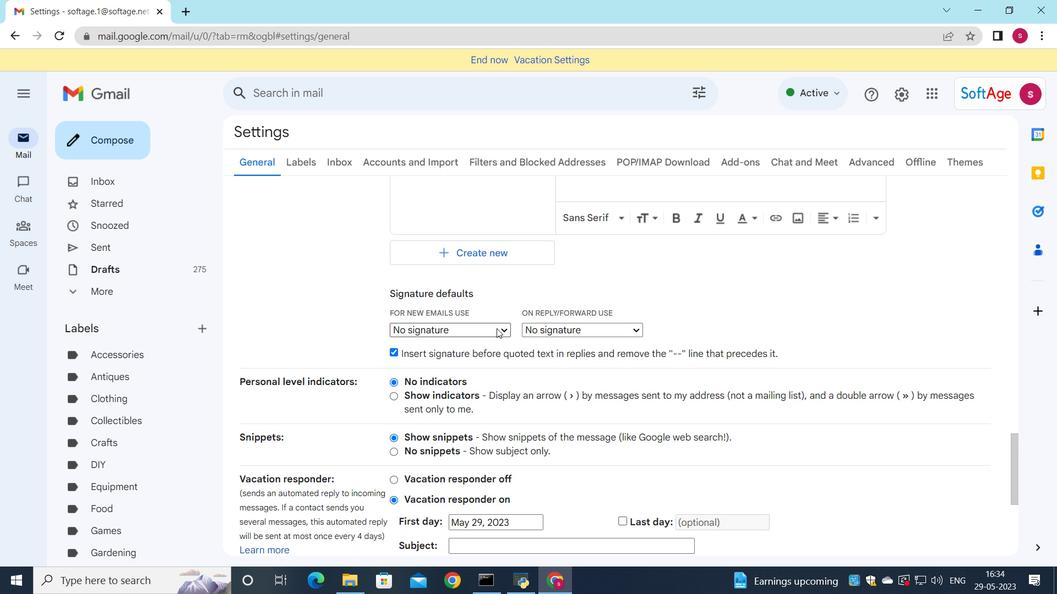 
Action: Mouse pressed left at (497, 328)
Screenshot: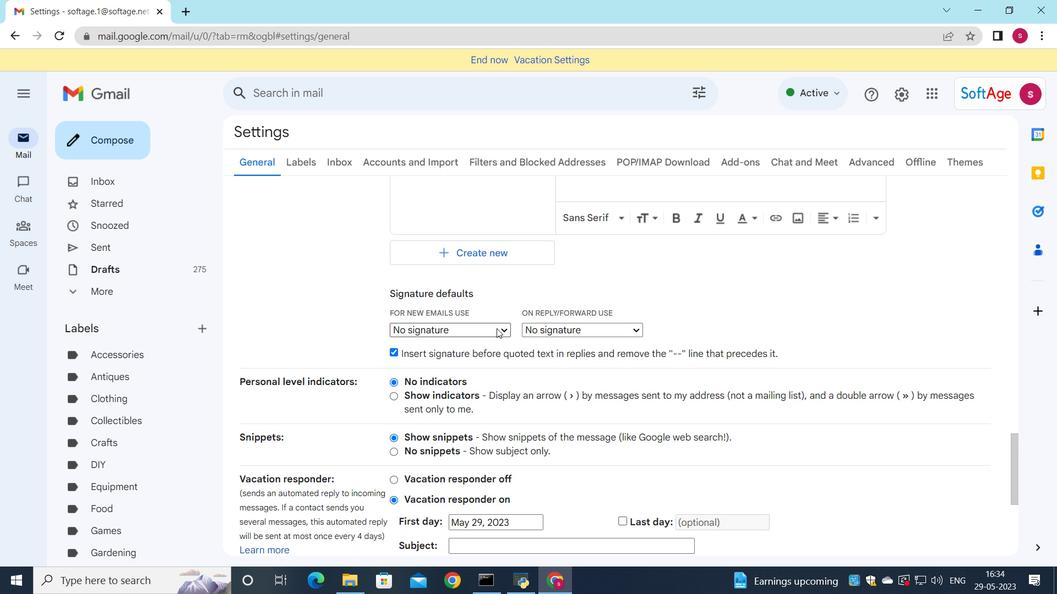 
Action: Mouse moved to (459, 357)
Screenshot: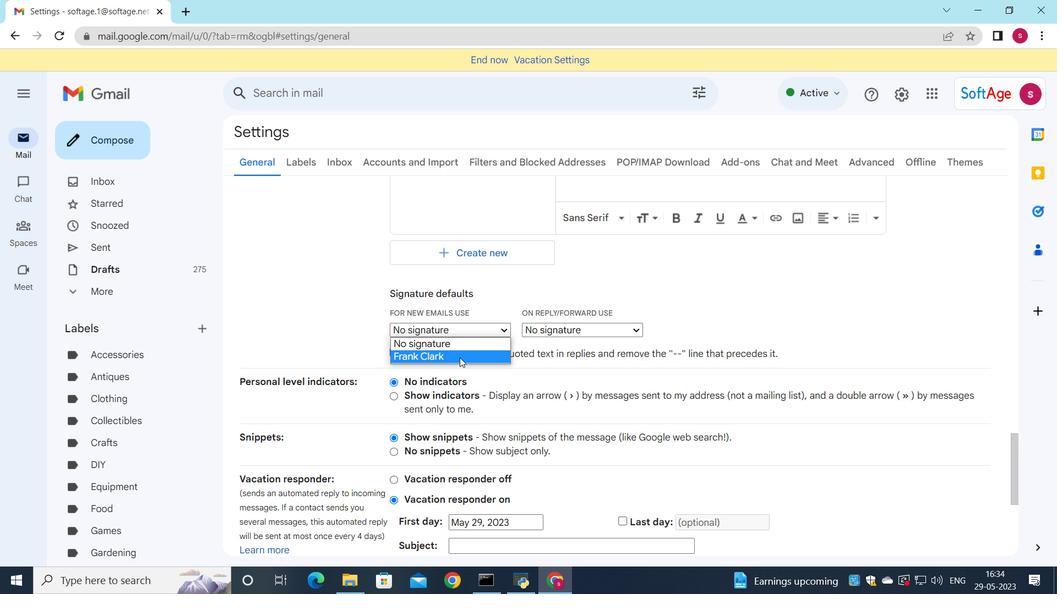 
Action: Mouse pressed left at (459, 357)
Screenshot: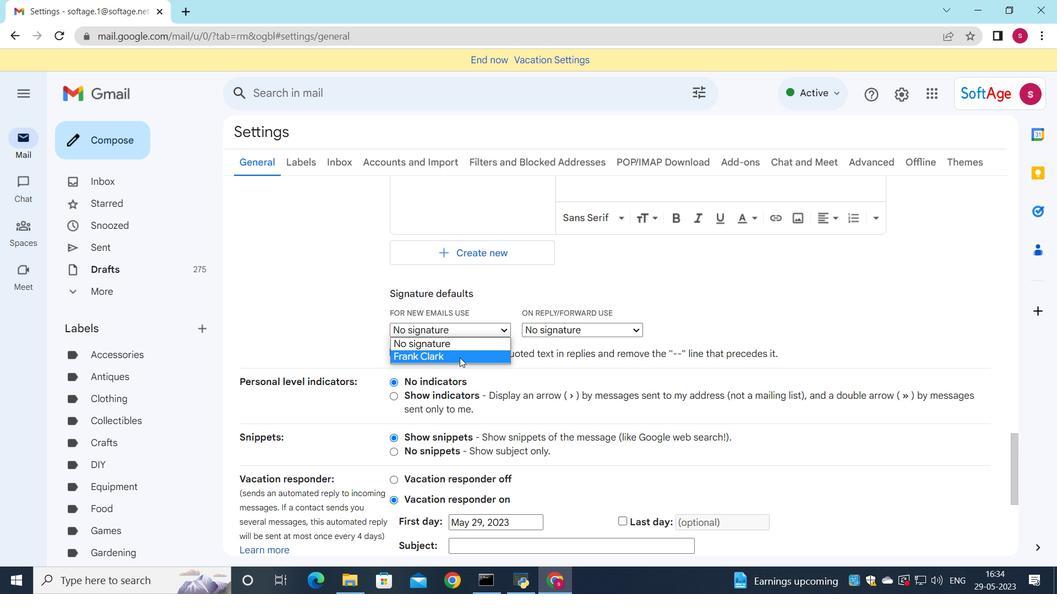 
Action: Mouse moved to (523, 331)
Screenshot: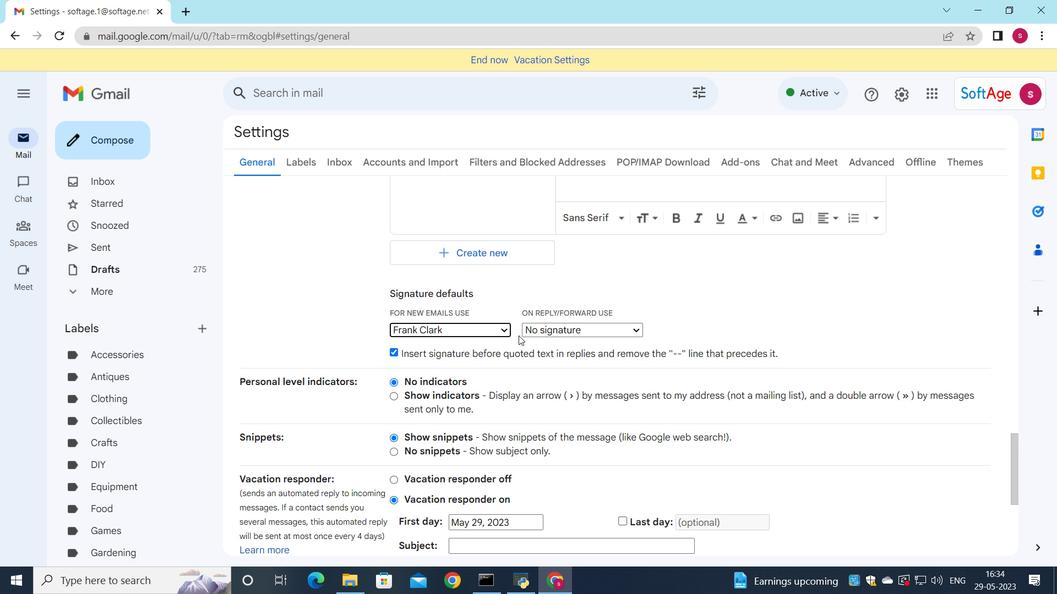 
Action: Mouse pressed left at (523, 331)
Screenshot: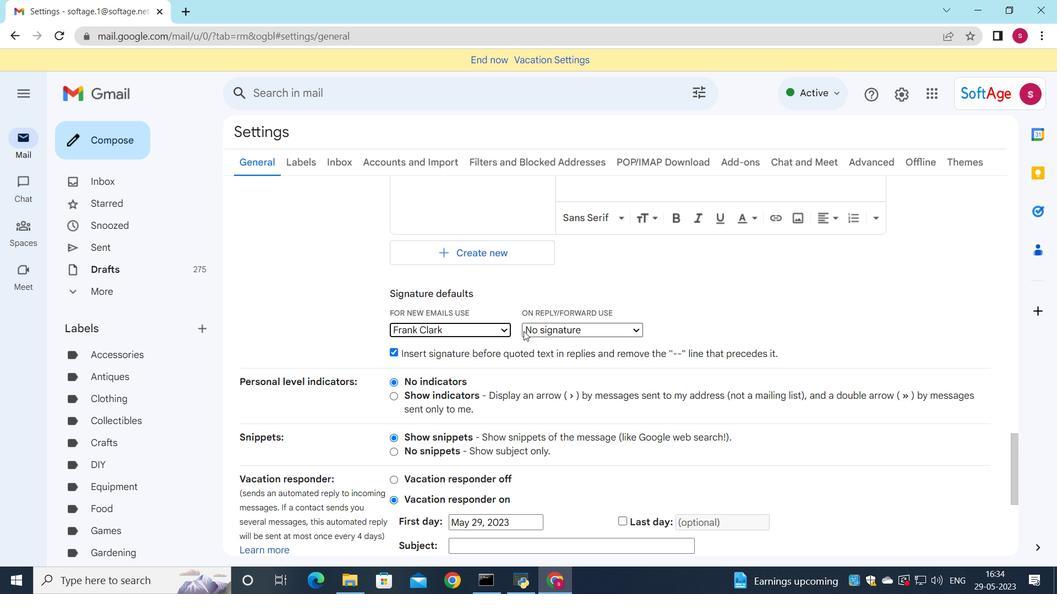 
Action: Mouse moved to (524, 358)
Screenshot: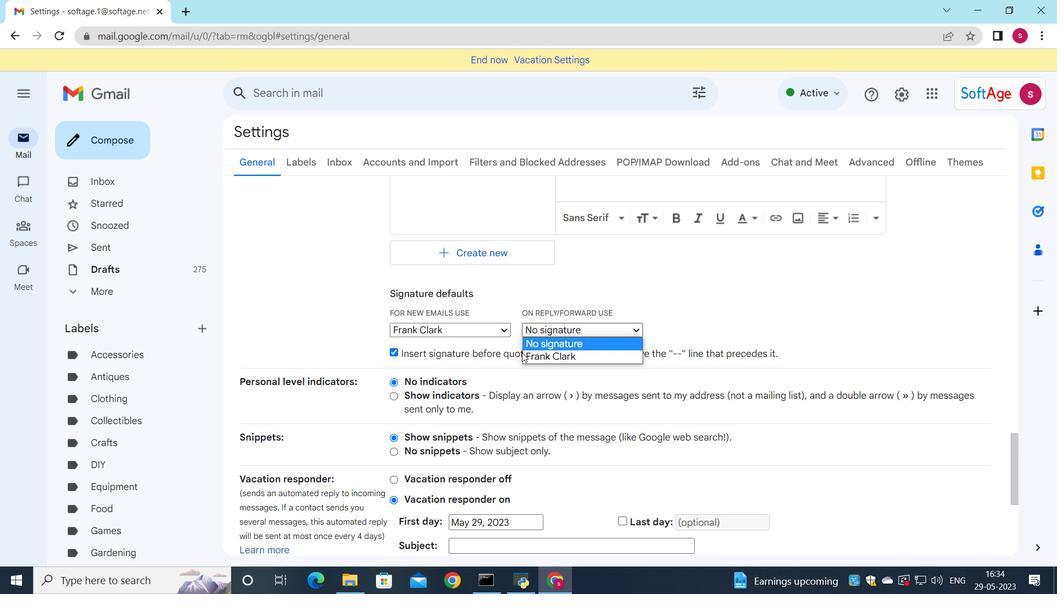 
Action: Mouse pressed left at (524, 358)
Screenshot: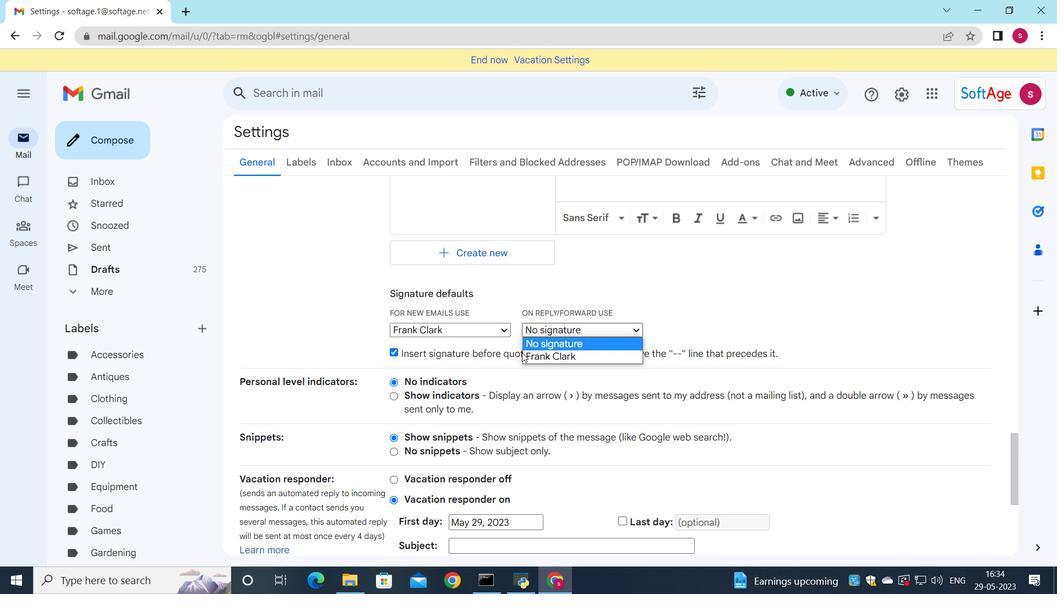 
Action: Mouse moved to (524, 360)
Screenshot: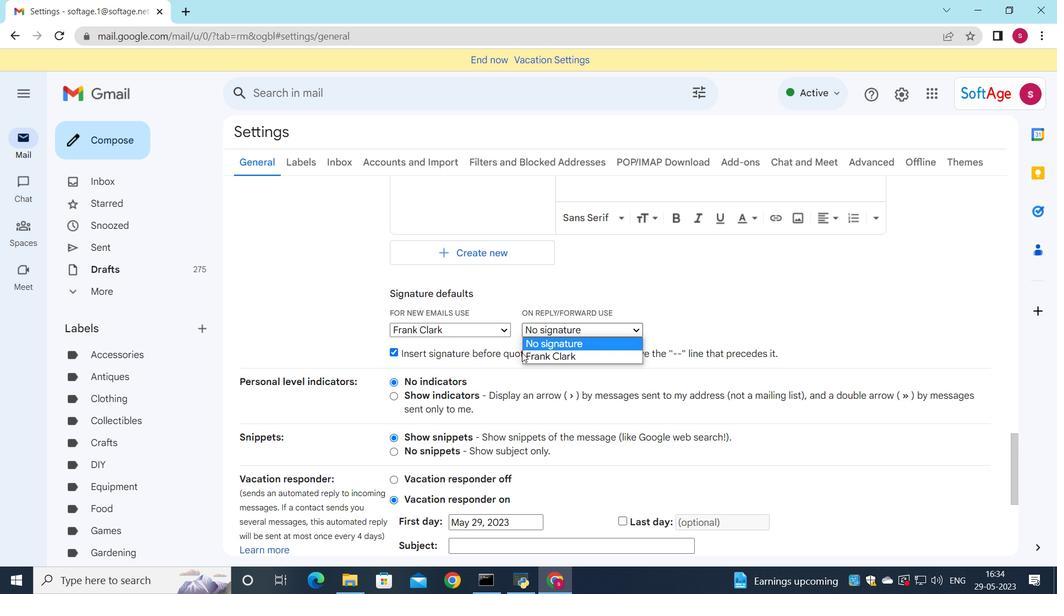 
Action: Mouse scrolled (524, 359) with delta (0, 0)
Screenshot: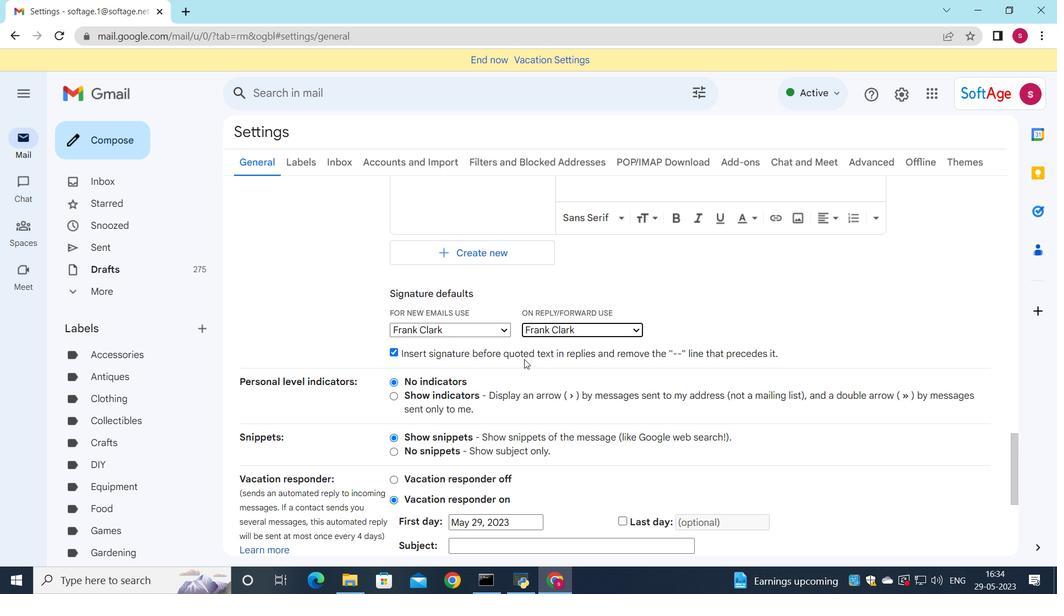 
Action: Mouse scrolled (524, 359) with delta (0, 0)
Screenshot: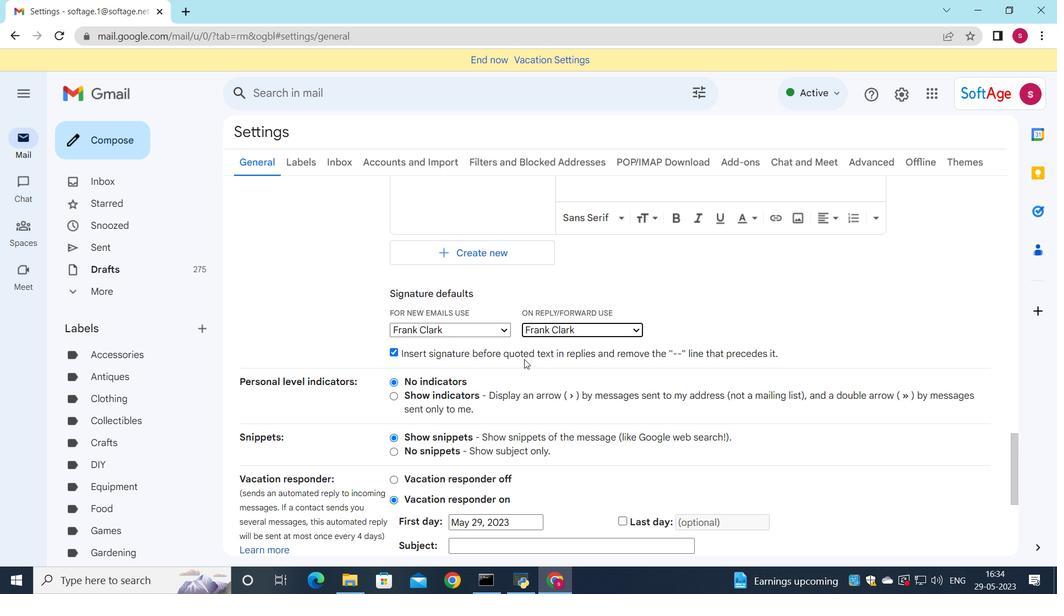 
Action: Mouse scrolled (524, 359) with delta (0, 0)
Screenshot: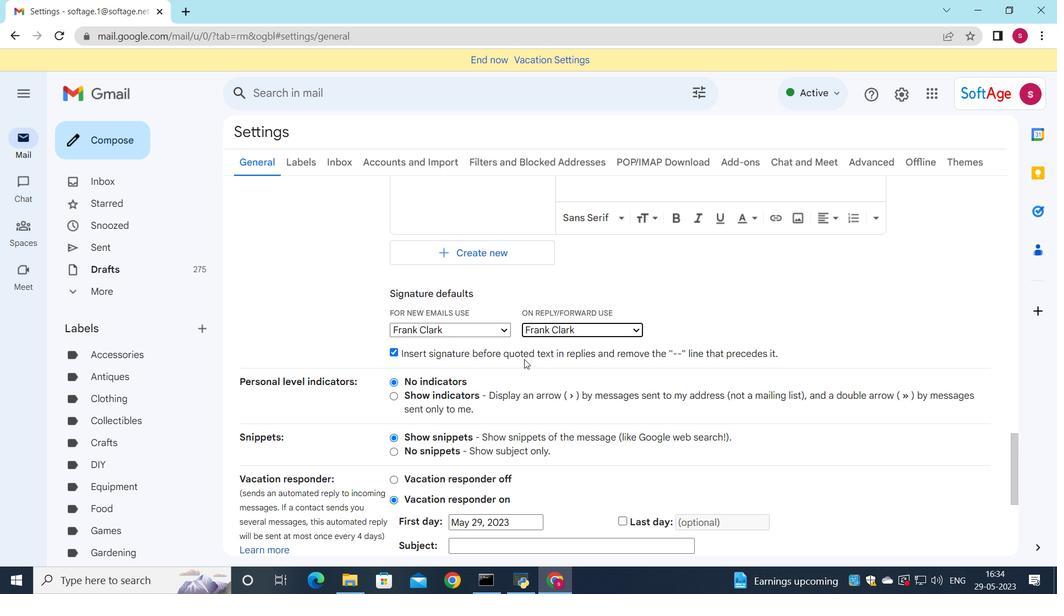 
Action: Mouse moved to (518, 363)
Screenshot: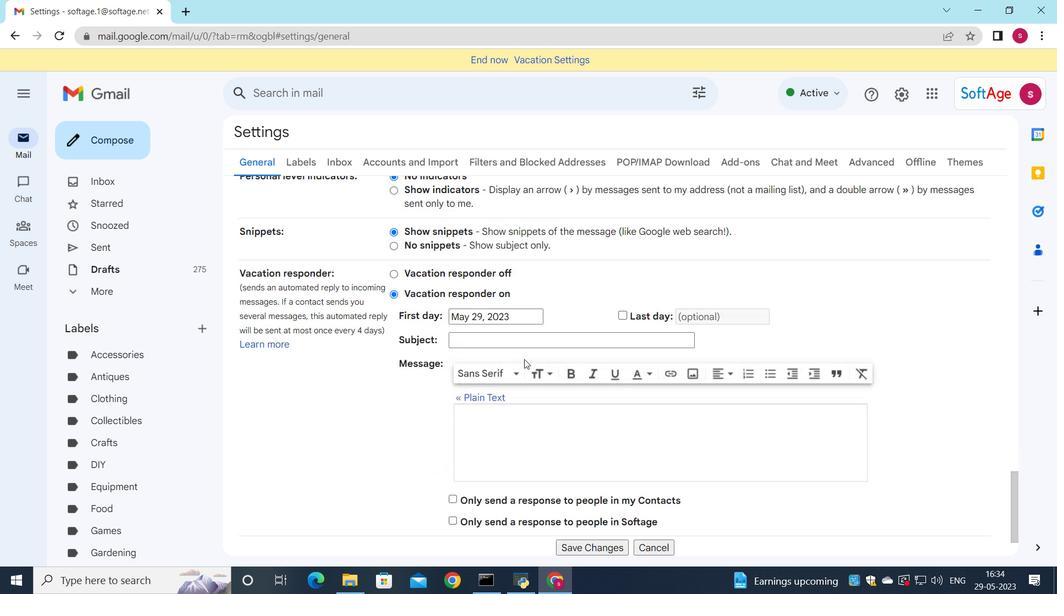 
Action: Mouse scrolled (518, 362) with delta (0, 0)
Screenshot: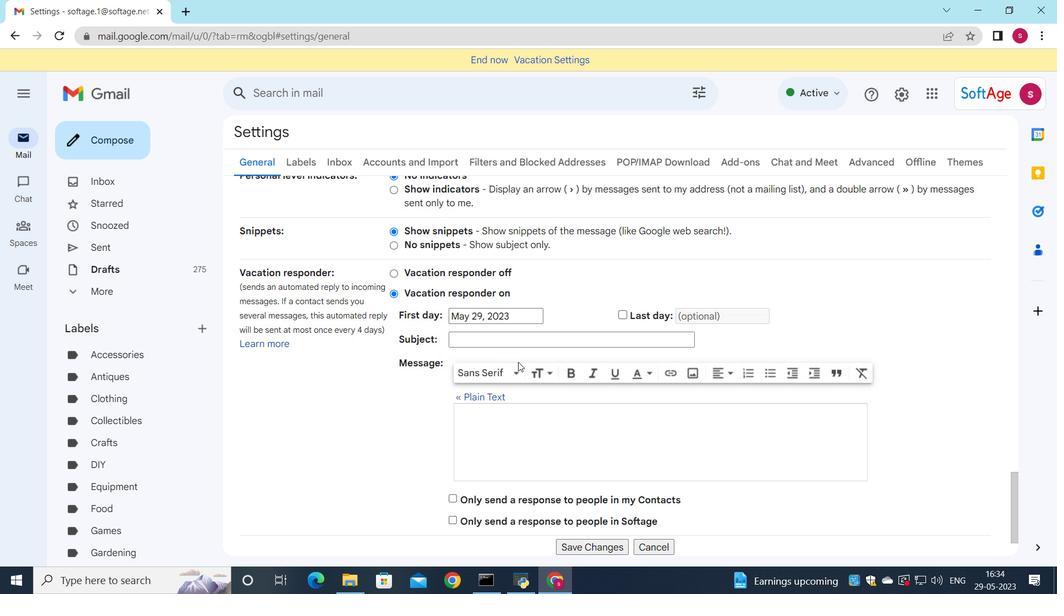 
Action: Mouse moved to (518, 360)
Screenshot: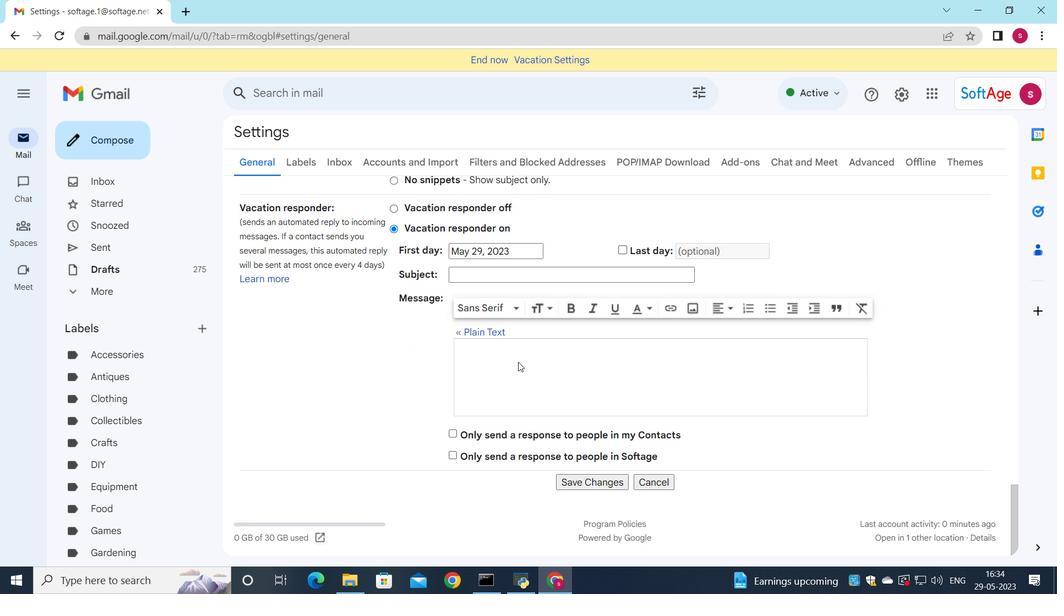 
Action: Mouse scrolled (518, 360) with delta (0, 0)
Screenshot: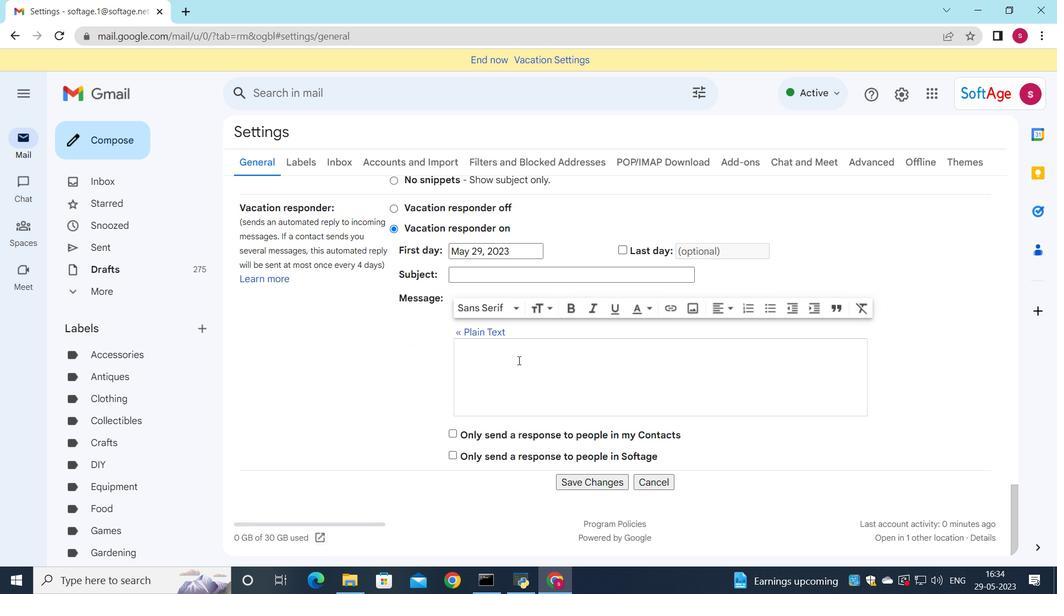 
Action: Mouse scrolled (518, 360) with delta (0, 0)
Screenshot: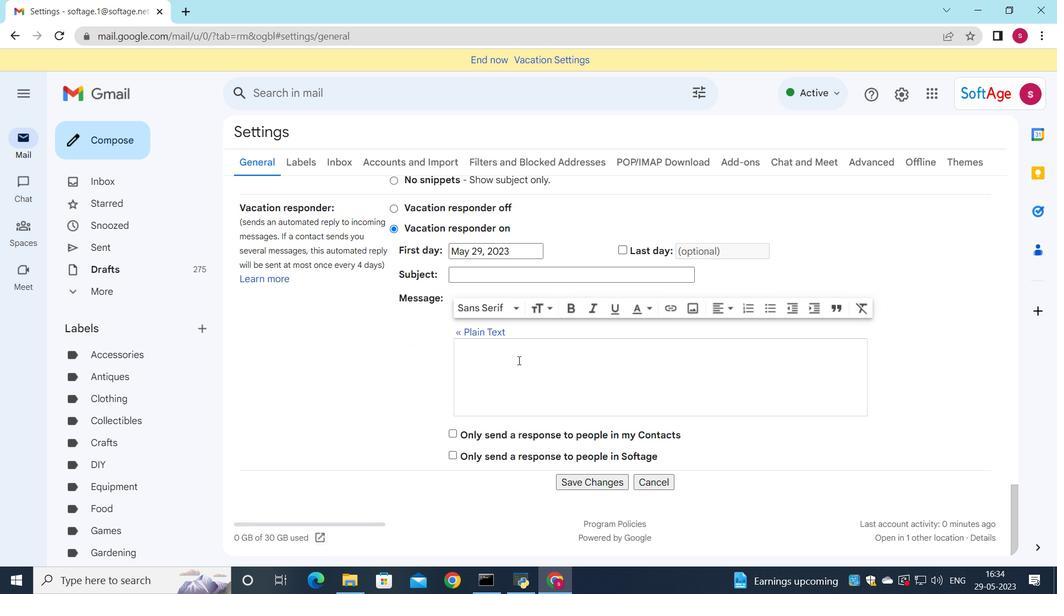 
Action: Mouse moved to (596, 483)
Screenshot: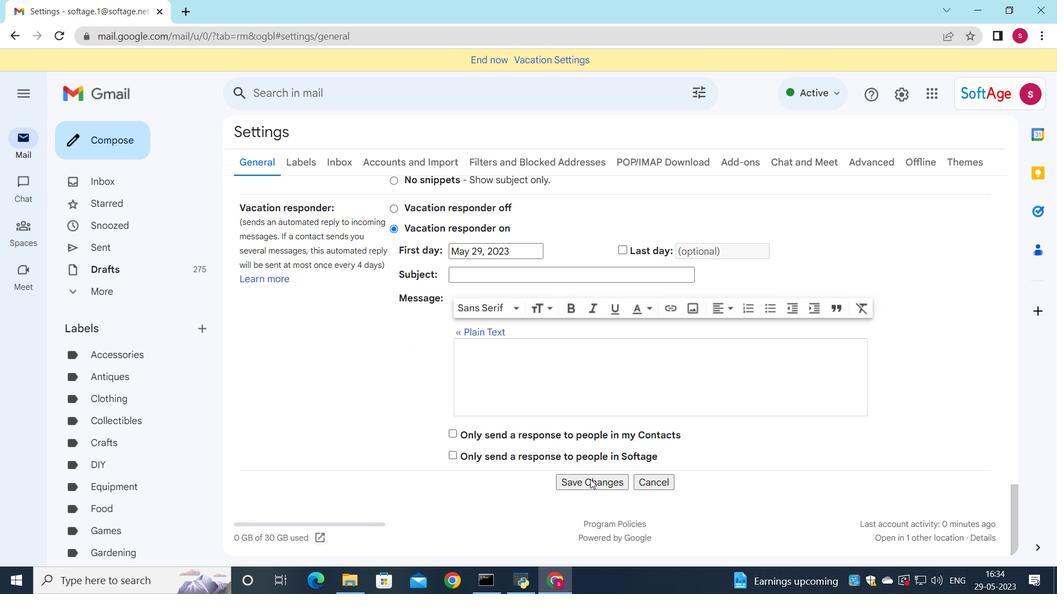 
Action: Mouse pressed left at (596, 483)
Screenshot: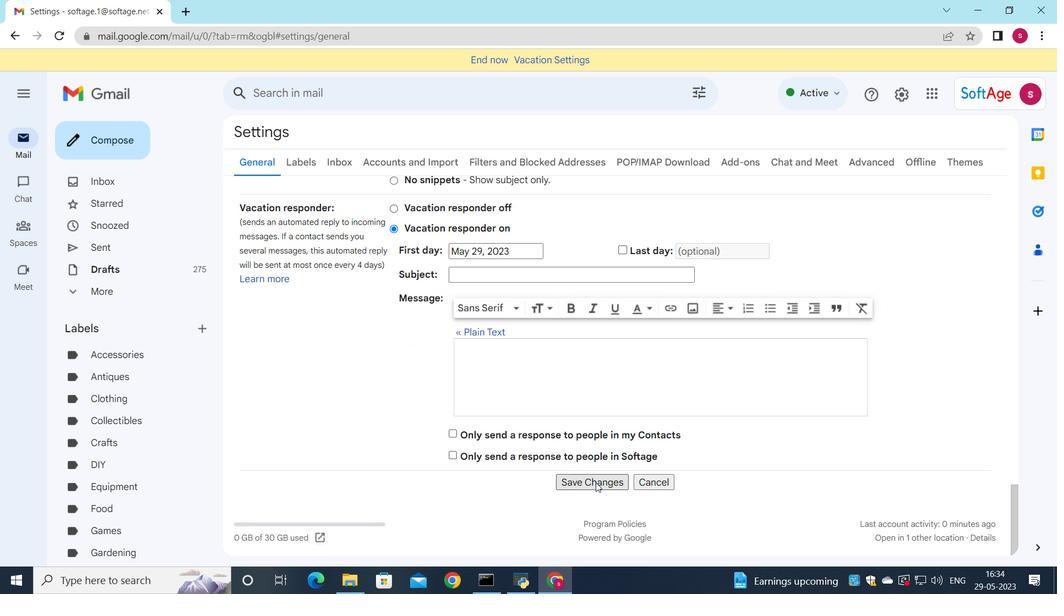 
Action: Mouse moved to (122, 131)
Screenshot: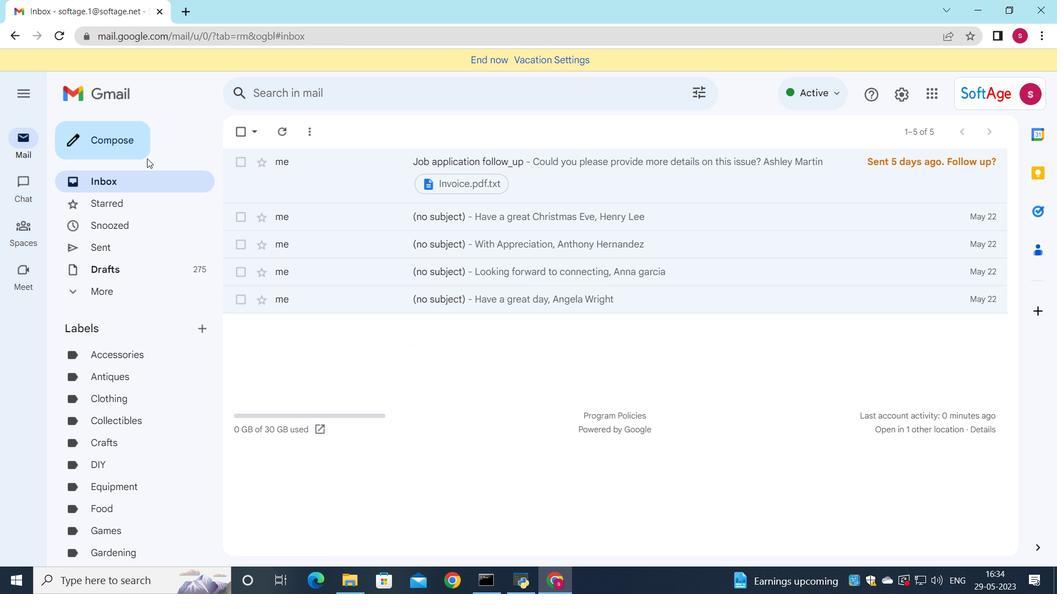 
Action: Mouse pressed left at (122, 131)
Screenshot: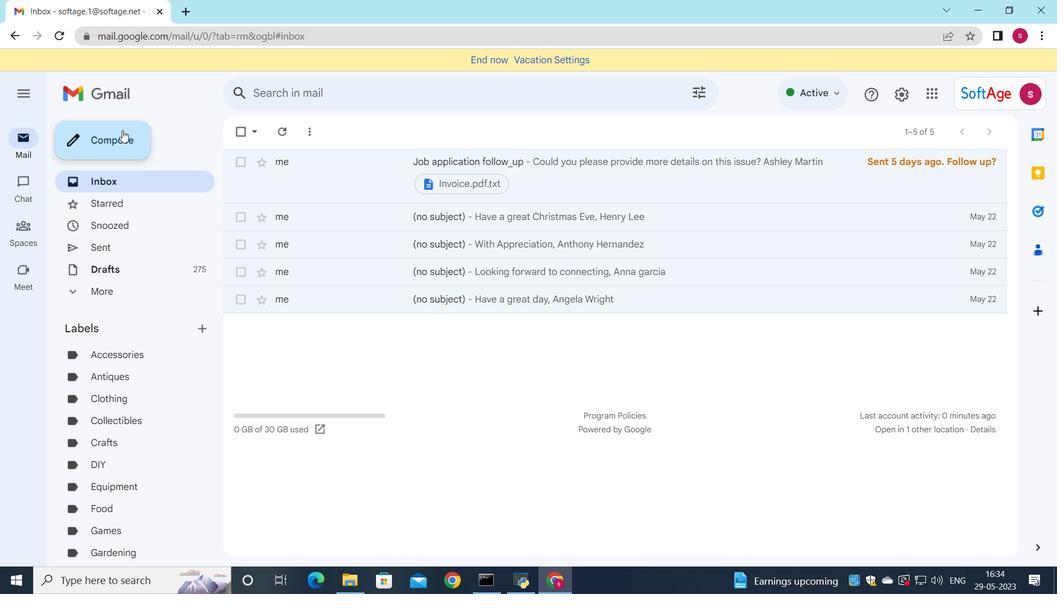 
Action: Mouse moved to (674, 236)
Screenshot: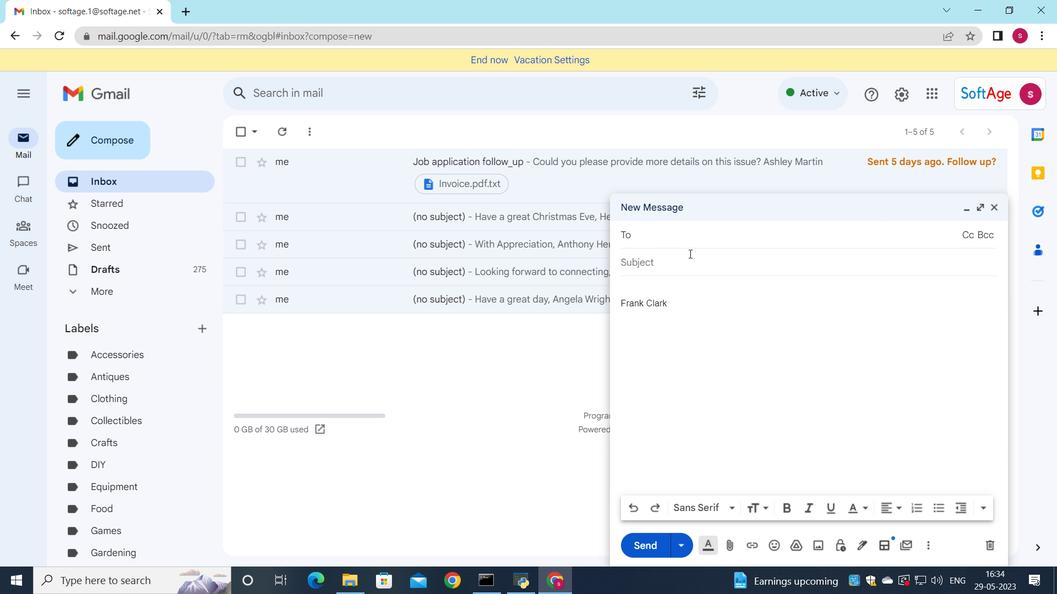
Action: Key pressed <Key.down><Key.down><Key.down><Key.down><Key.down><Key.down><Key.enter><Key.down><Key.down><Key.down><Key.down><Key.down><Key.down><Key.down><Key.enter>
Screenshot: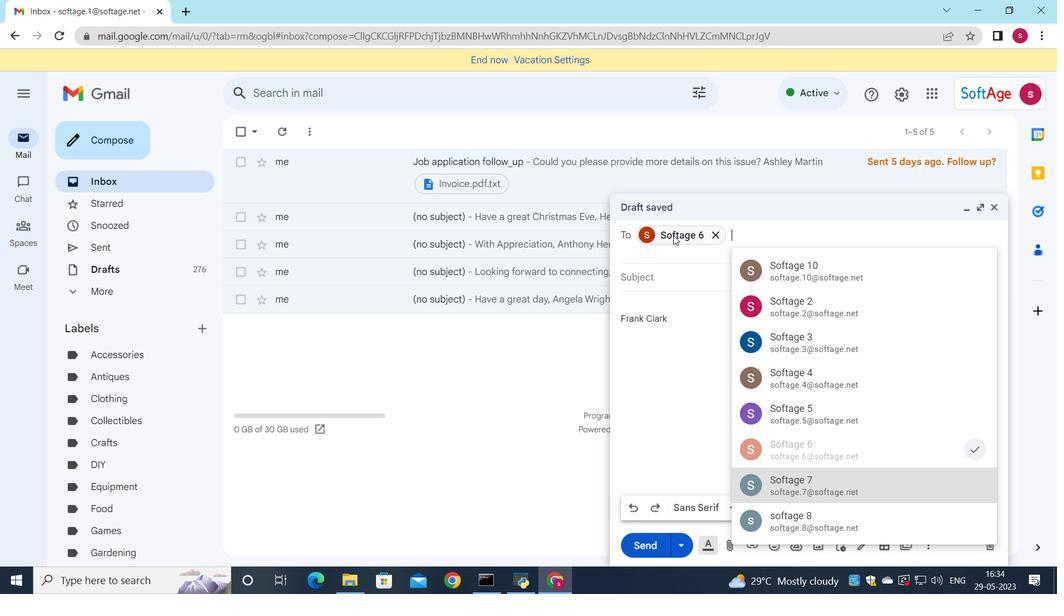 
Action: Mouse moved to (966, 254)
Screenshot: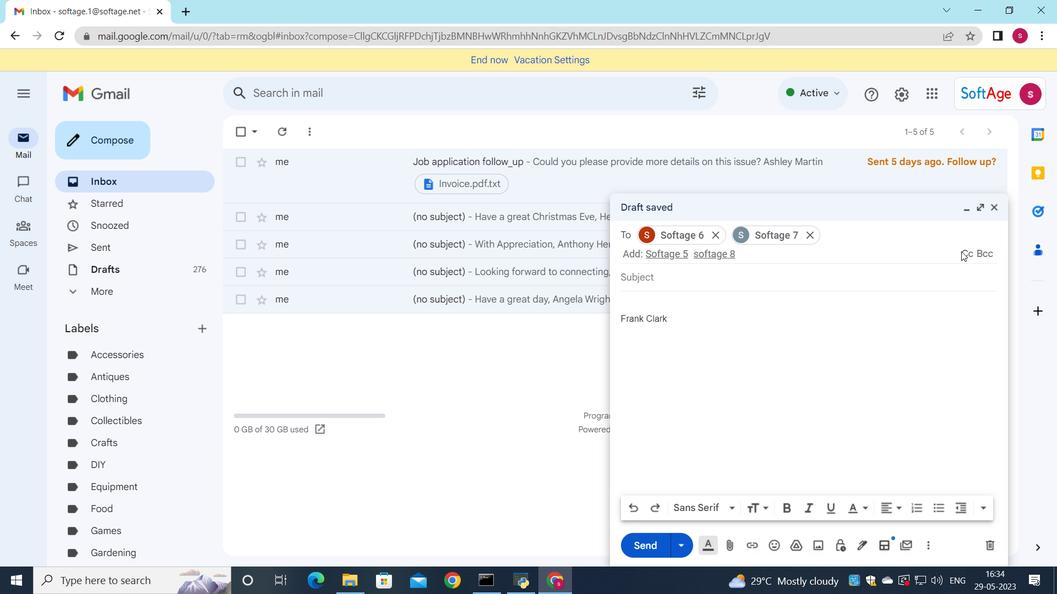 
Action: Mouse pressed left at (966, 254)
Screenshot: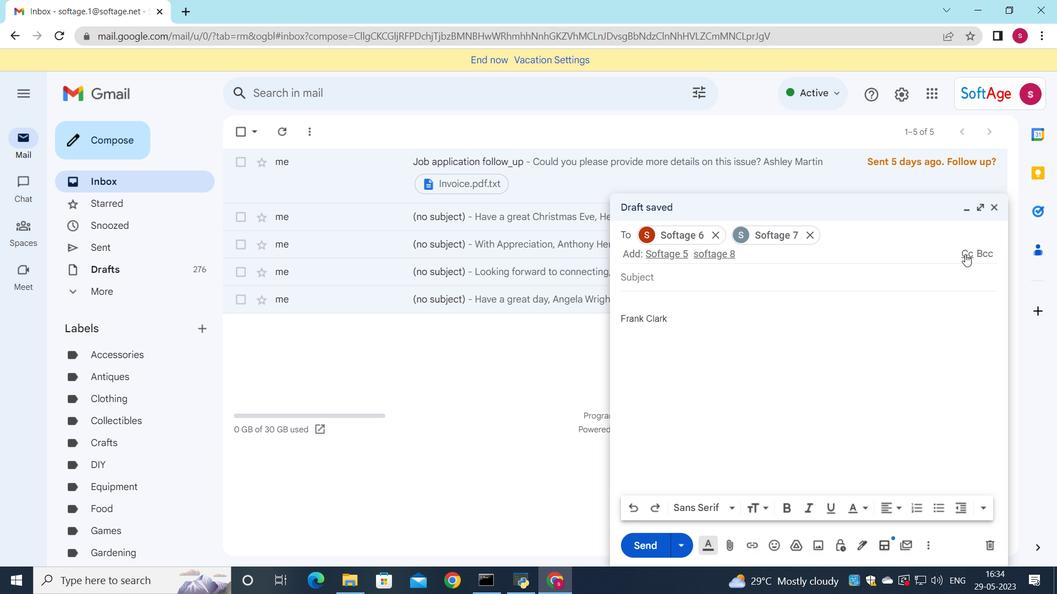 
Action: Key pressed <Key.down><Key.down><Key.down><Key.down><Key.down><Key.down><Key.down><Key.down><Key.enter>
Screenshot: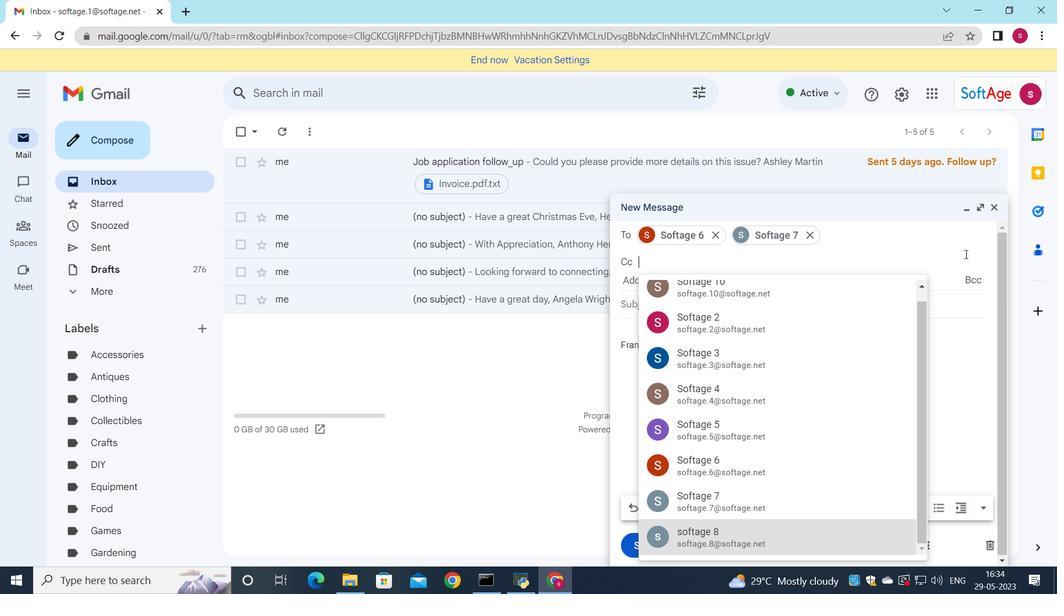 
Action: Mouse moved to (671, 307)
Screenshot: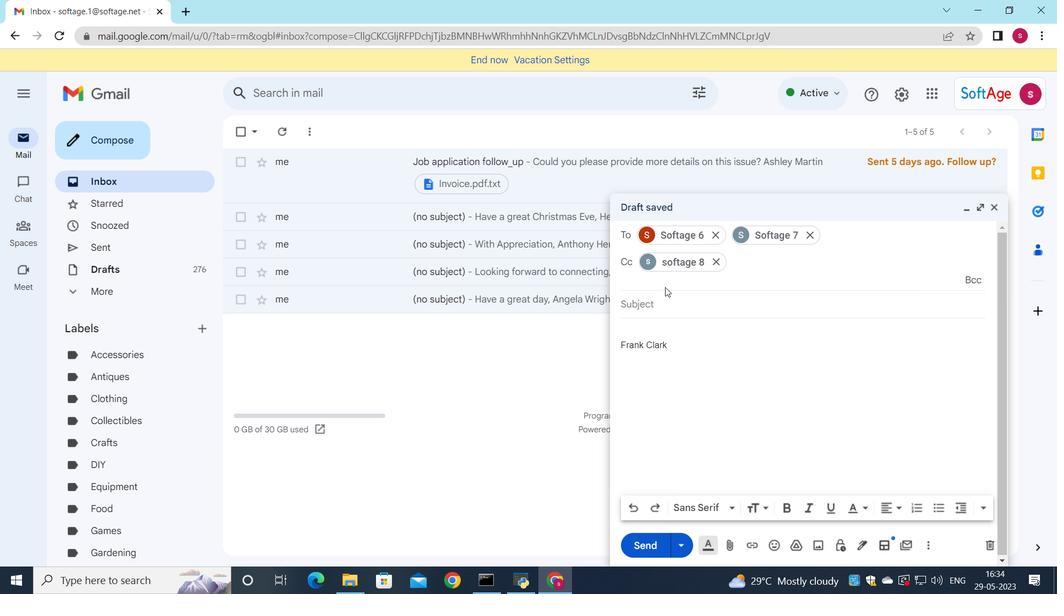 
Action: Mouse pressed left at (671, 307)
Screenshot: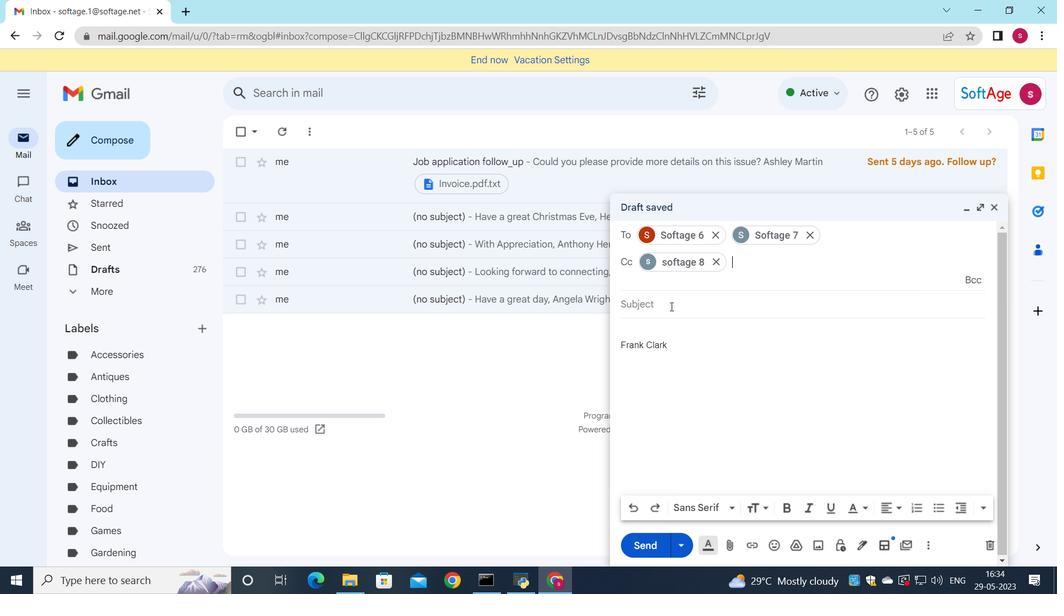 
Action: Key pressed <Key.shift>Request<Key.space>for<Key.space>awebinar
Screenshot: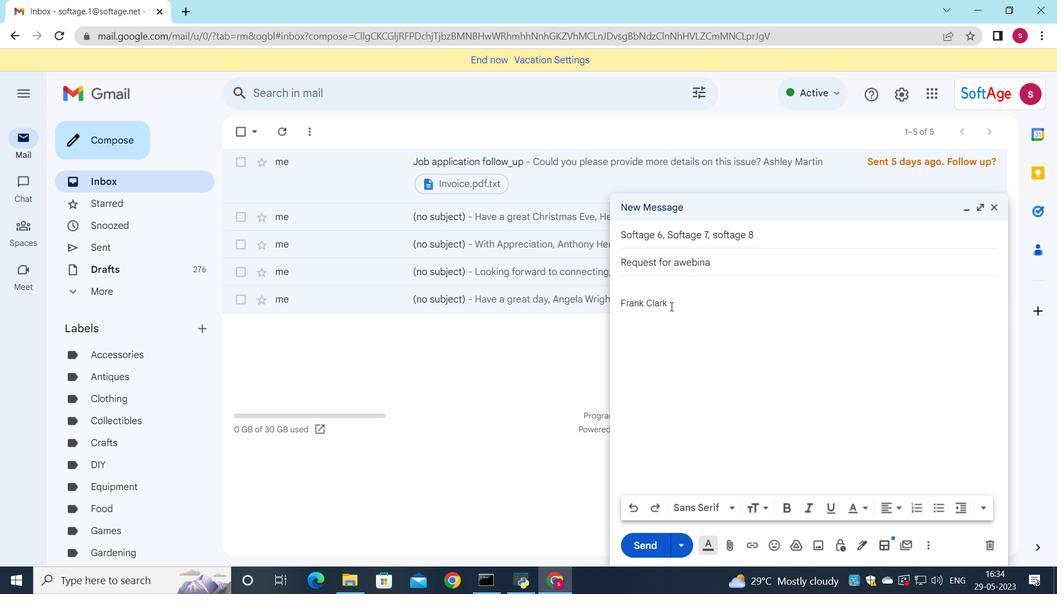 
Action: Mouse moved to (680, 264)
Screenshot: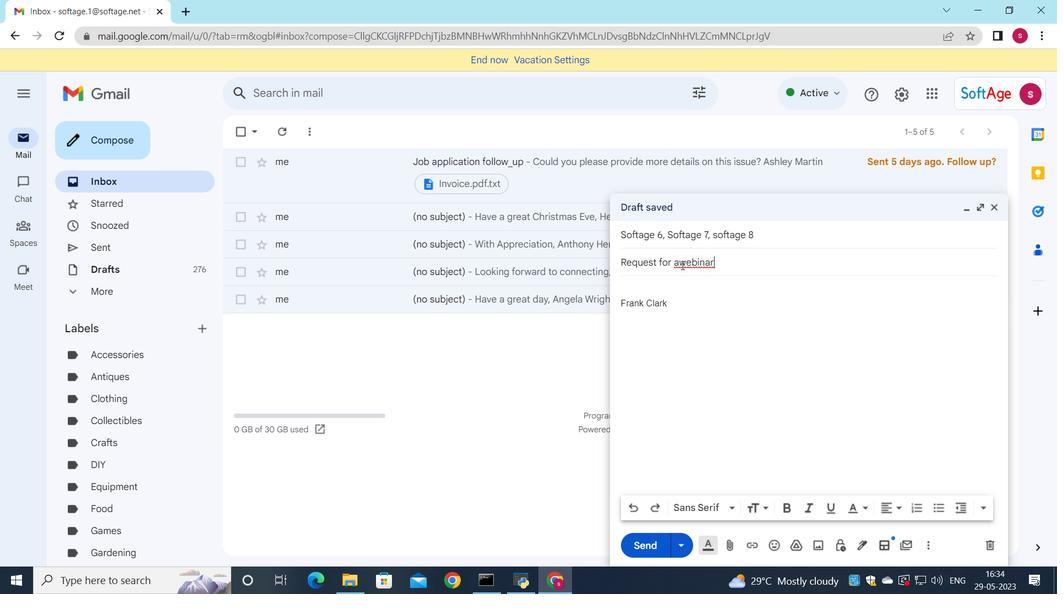 
Action: Mouse pressed left at (680, 264)
Screenshot: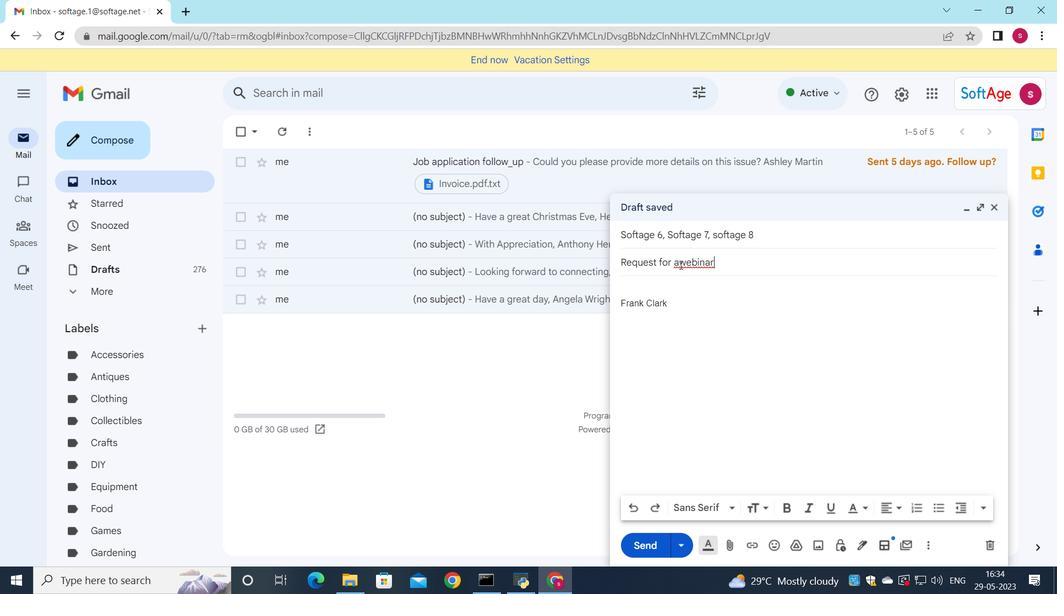 
Action: Mouse moved to (676, 271)
Screenshot: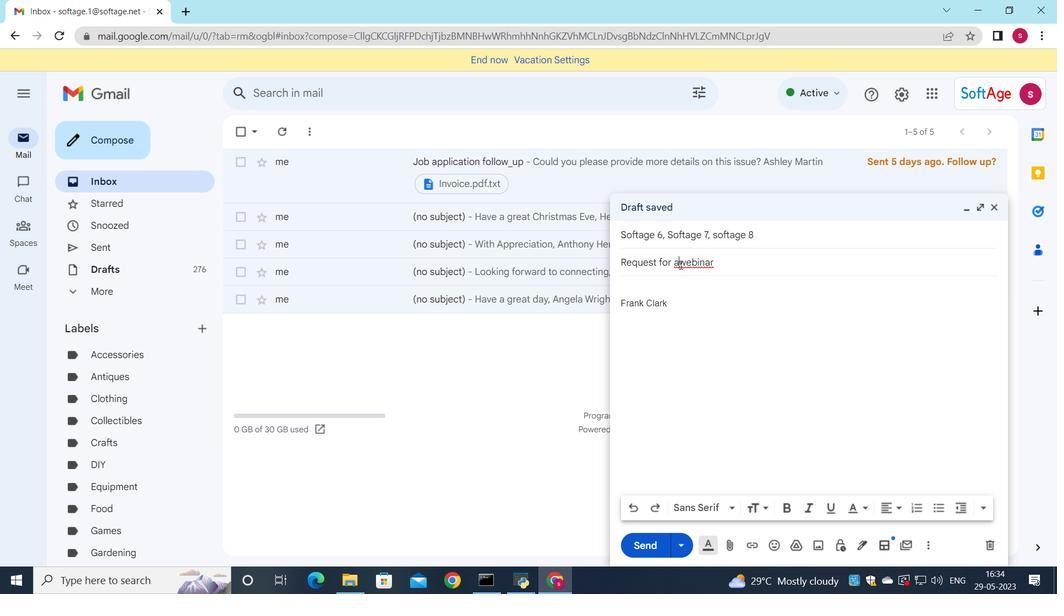 
Action: Key pressed <Key.space>
Screenshot: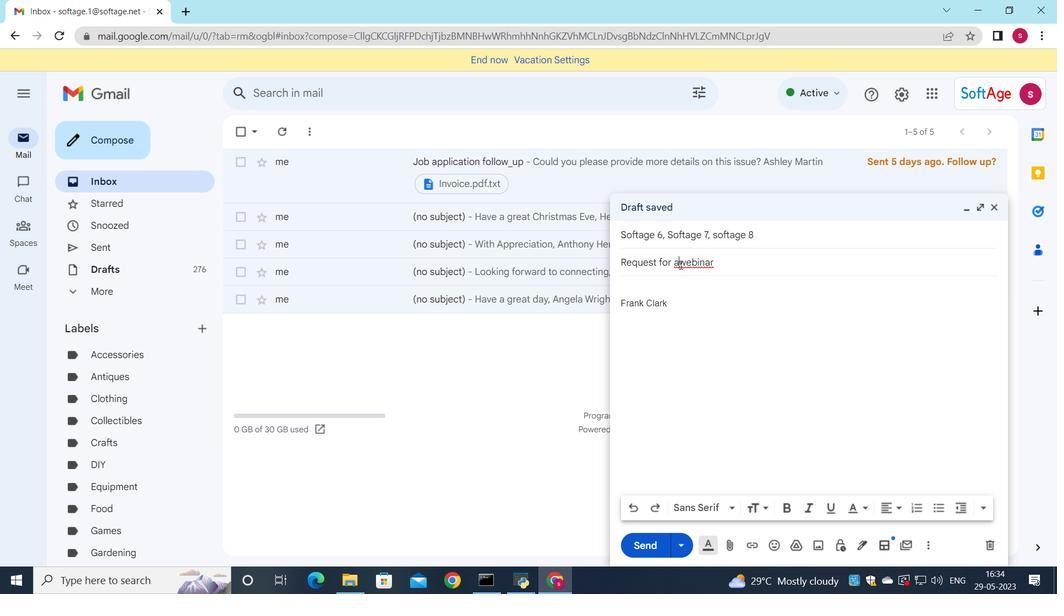 
Action: Mouse moved to (658, 284)
Screenshot: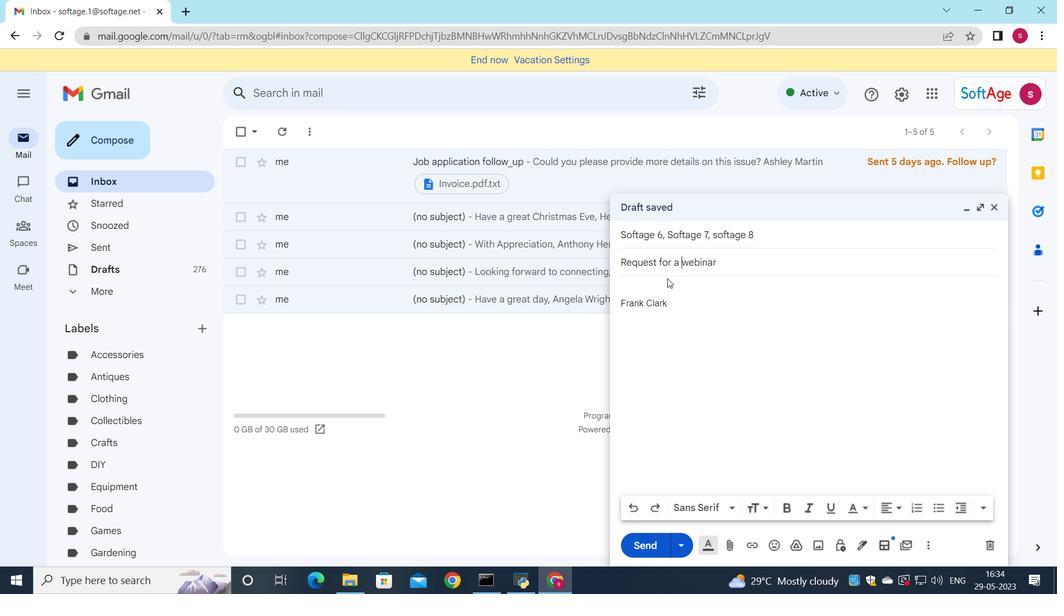
Action: Mouse pressed left at (658, 284)
Screenshot: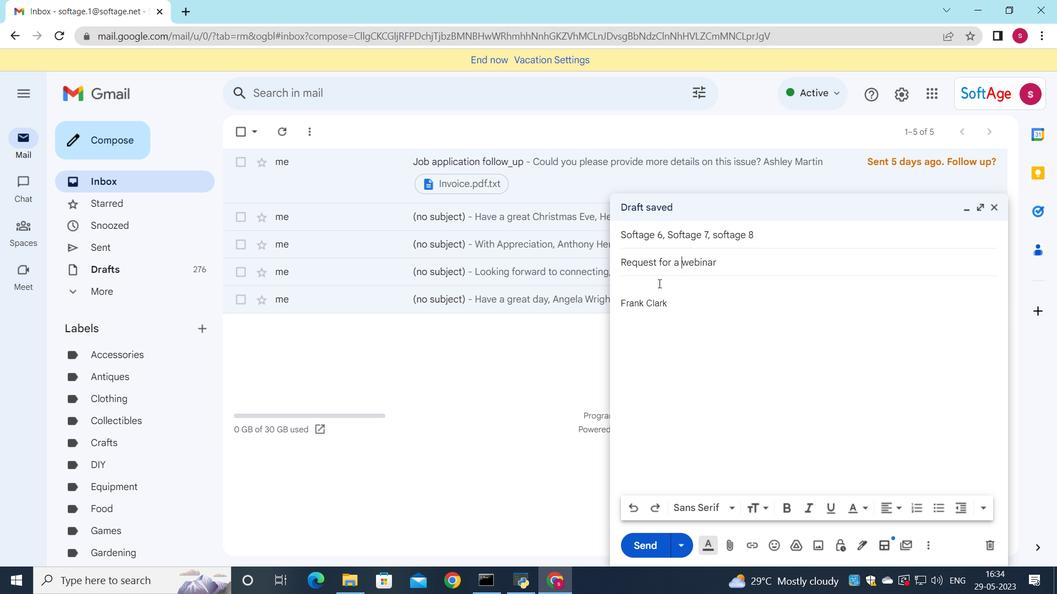 
Action: Mouse moved to (658, 284)
Screenshot: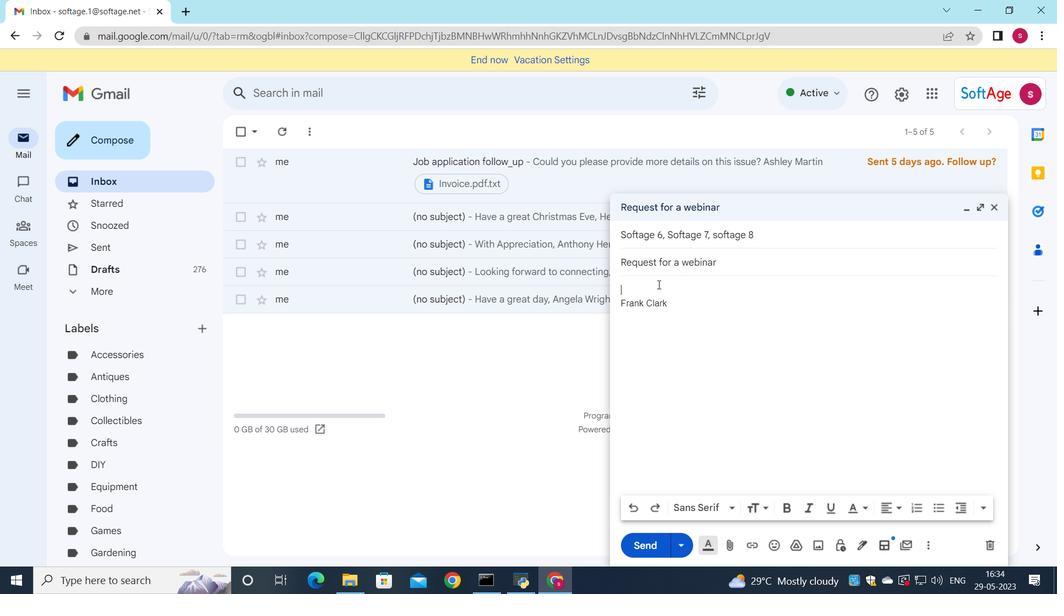 
Action: Key pressed <Key.shift>I<Key.space>ao<Key.backspace>ppreciate<Key.space>your<Key.space>cooperation<Key.space>in<Key.space>resolving<Key.space>this<Key.space>matter.
Screenshot: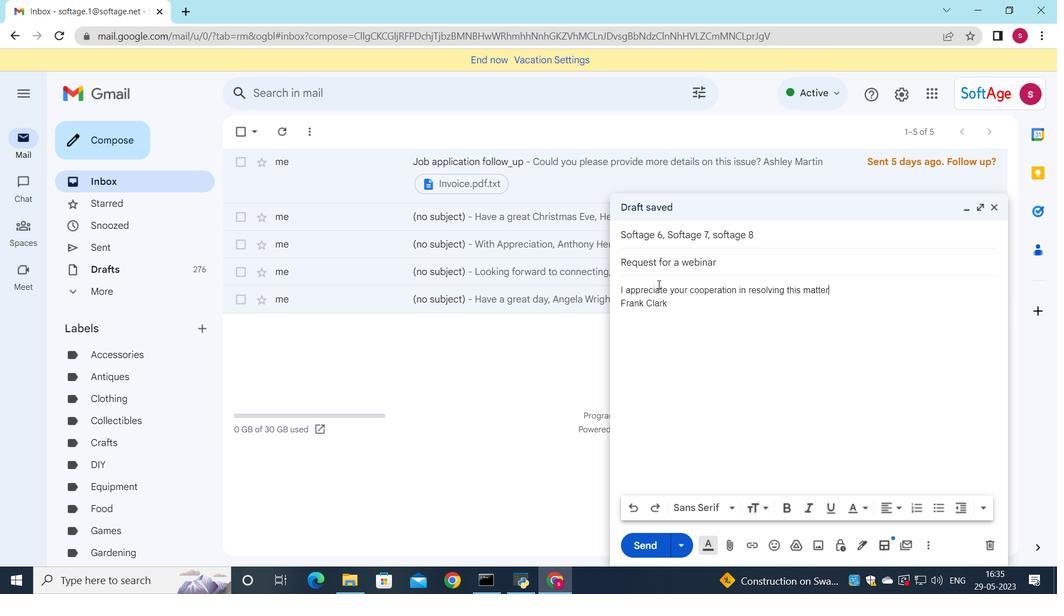
Action: Mouse moved to (833, 291)
Screenshot: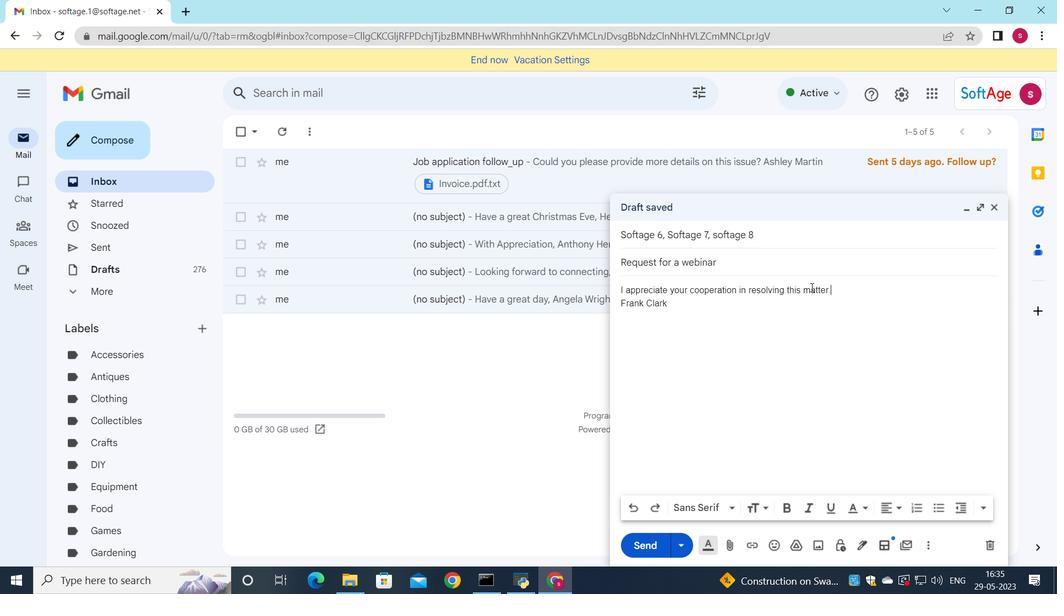 
Action: Mouse pressed left at (833, 291)
Screenshot: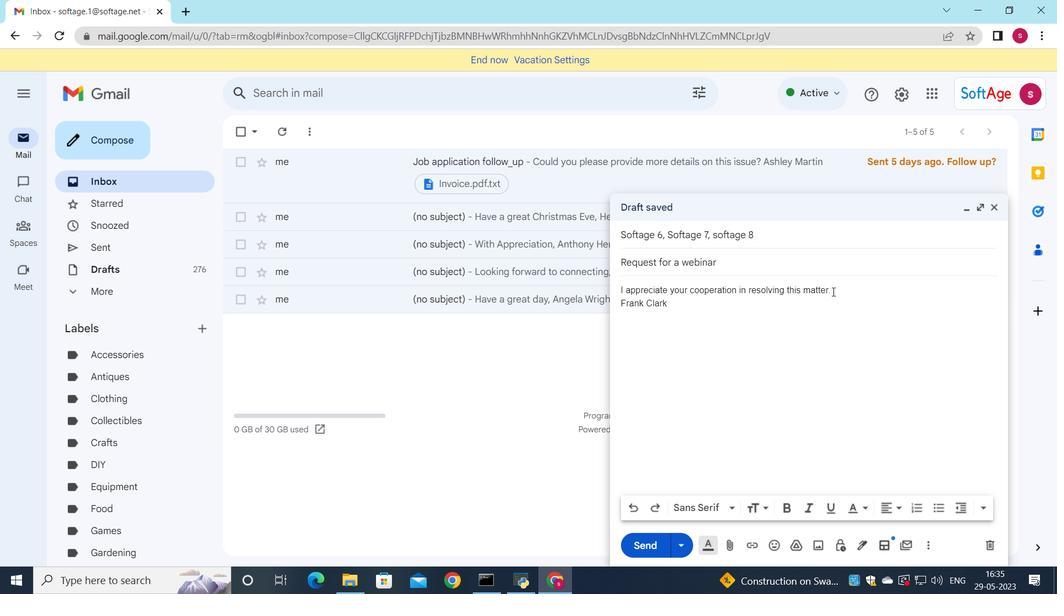 
Action: Mouse moved to (765, 509)
Screenshot: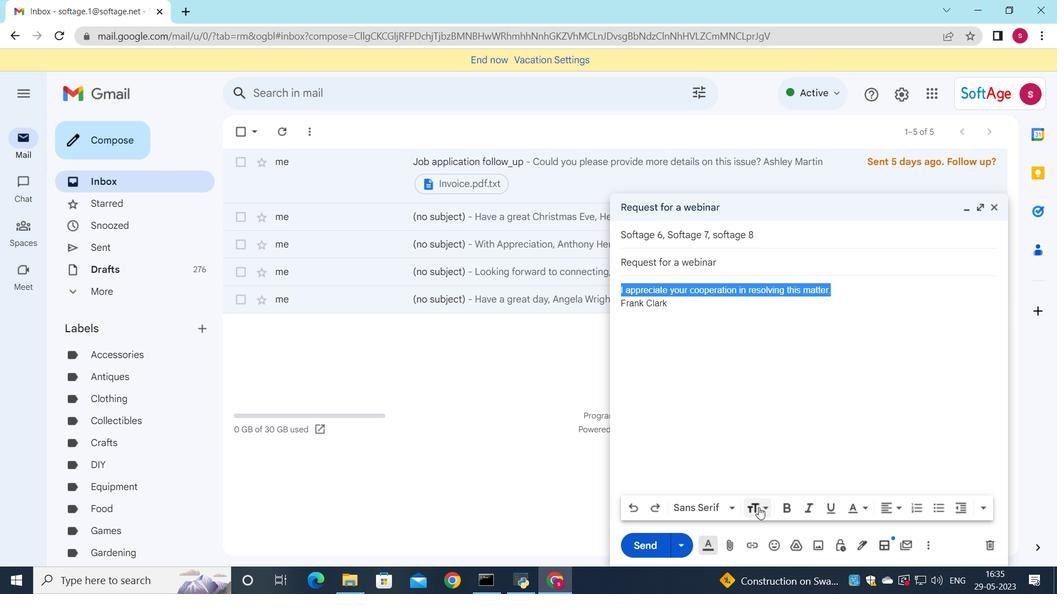 
Action: Mouse pressed left at (765, 509)
Screenshot: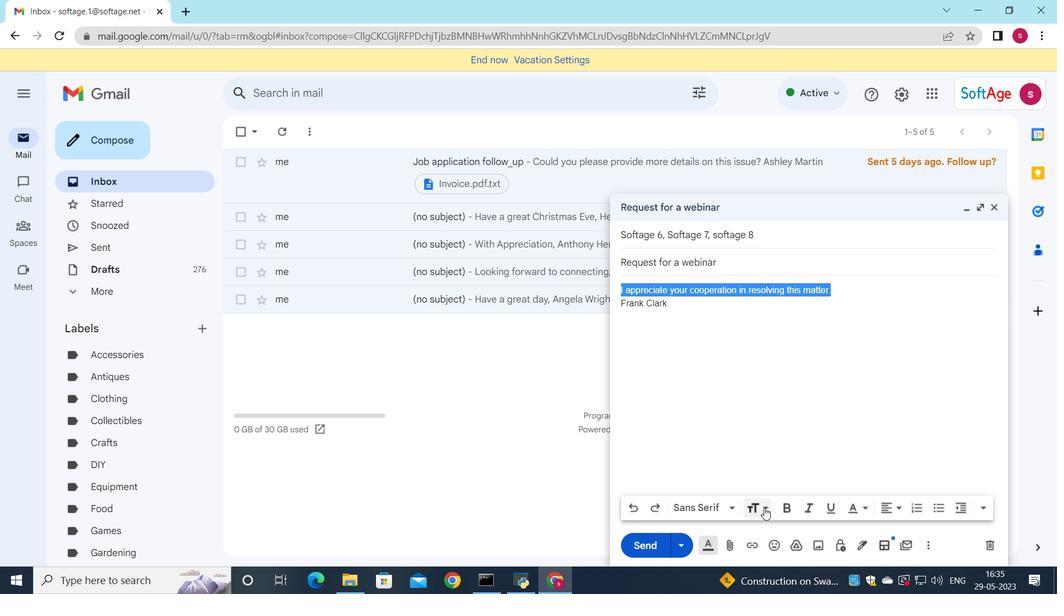 
Action: Mouse moved to (784, 490)
Screenshot: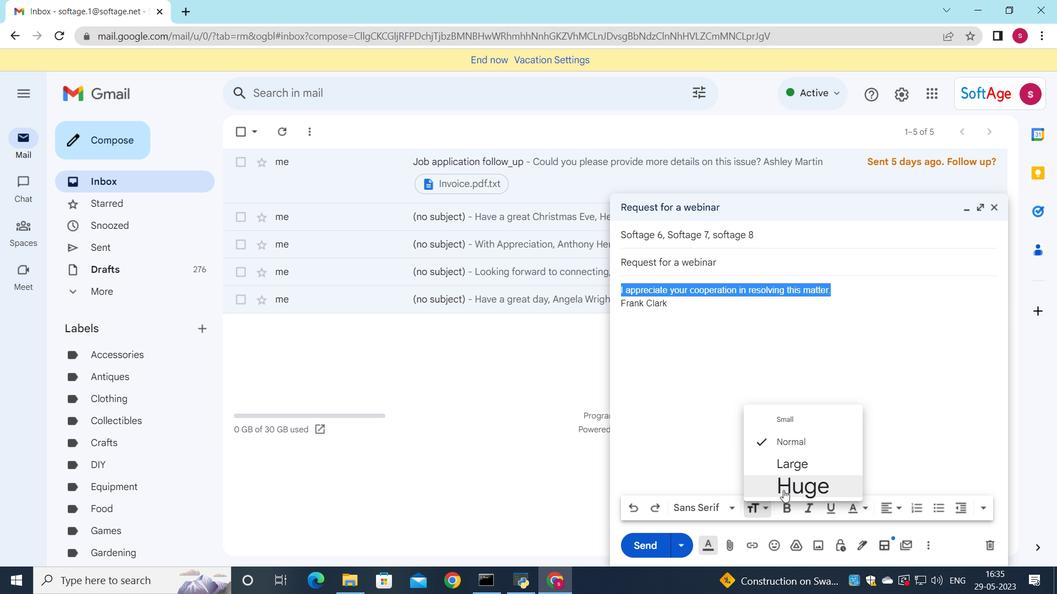 
Action: Mouse pressed left at (784, 490)
Screenshot: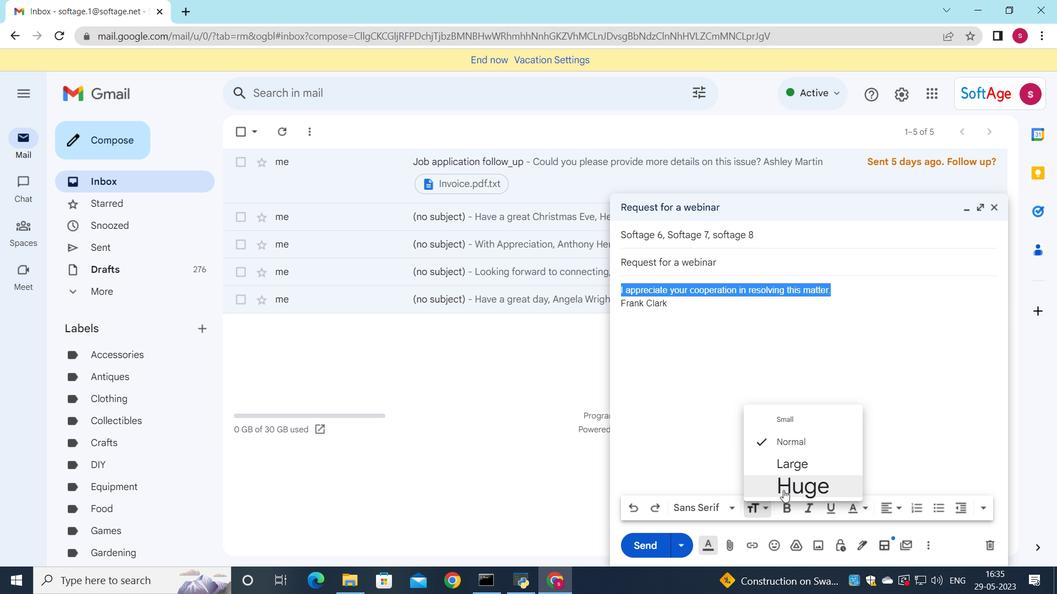 
Action: Mouse moved to (895, 502)
Screenshot: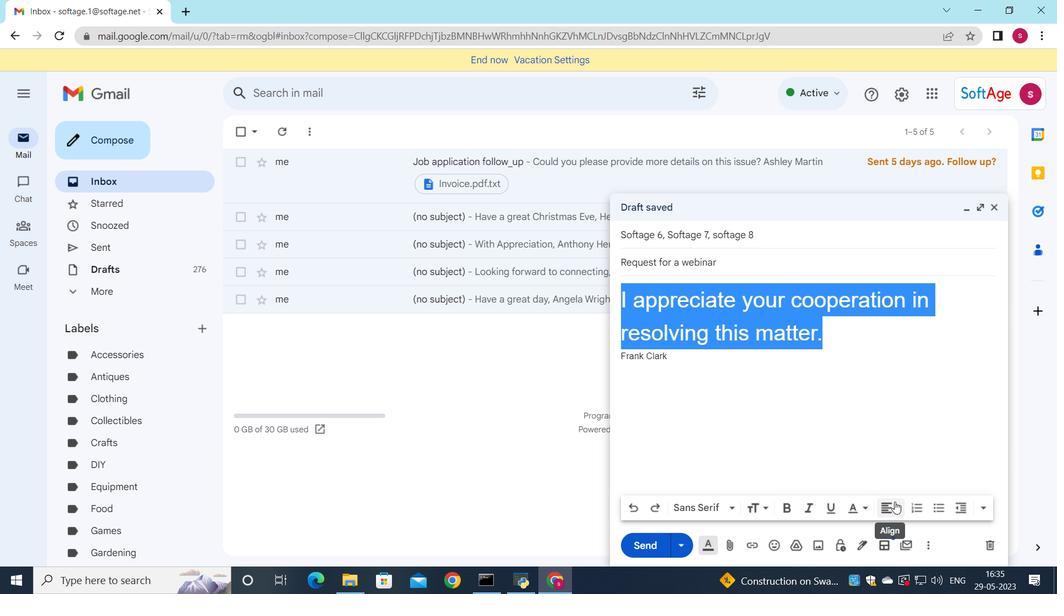 
Action: Mouse pressed left at (895, 502)
Screenshot: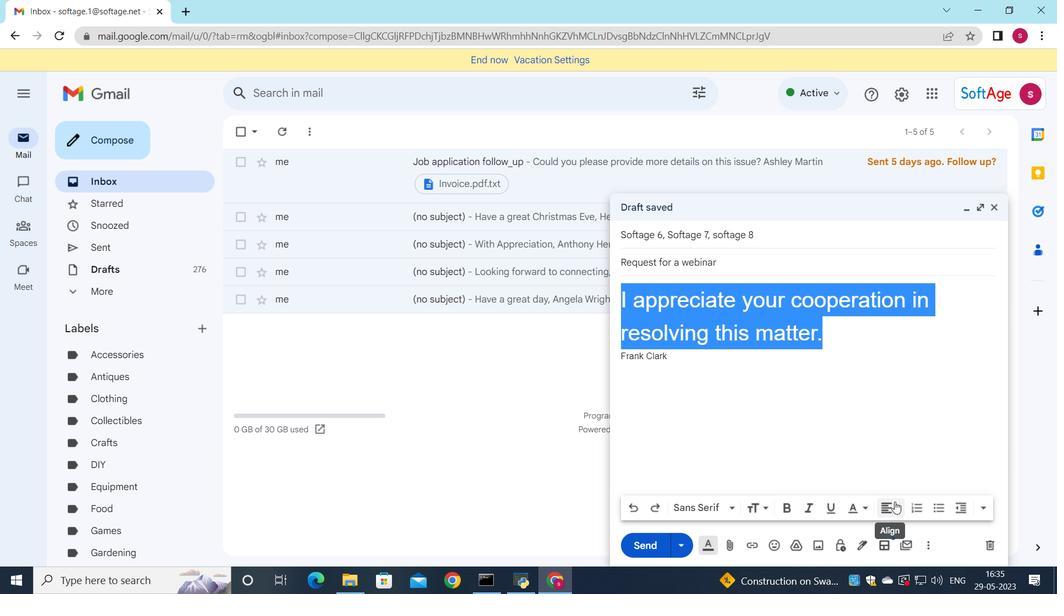 
Action: Mouse moved to (890, 489)
Screenshot: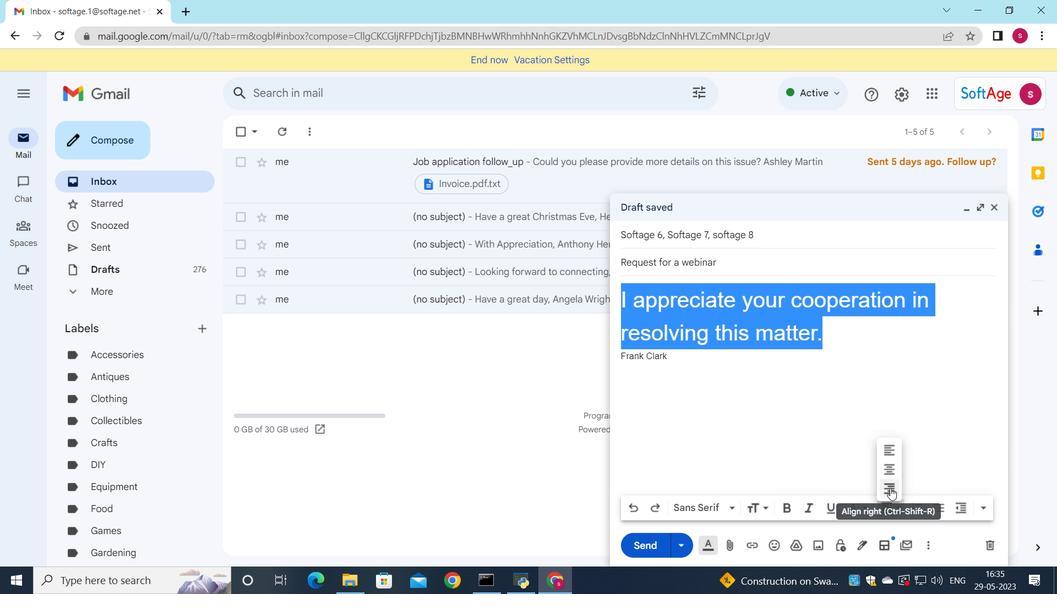 
Action: Mouse pressed left at (890, 489)
Screenshot: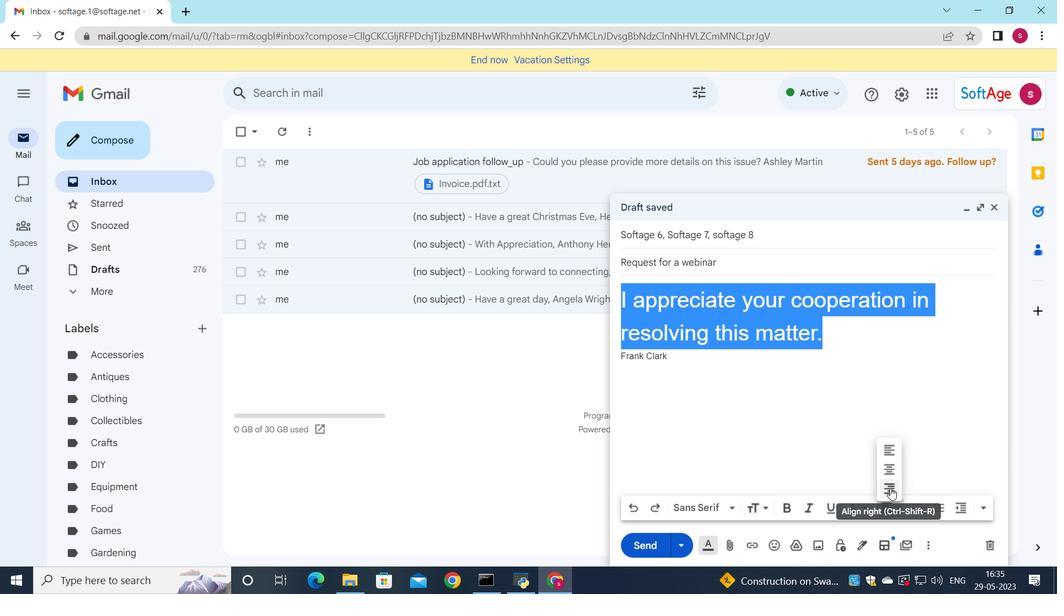 
Action: Mouse moved to (650, 542)
Screenshot: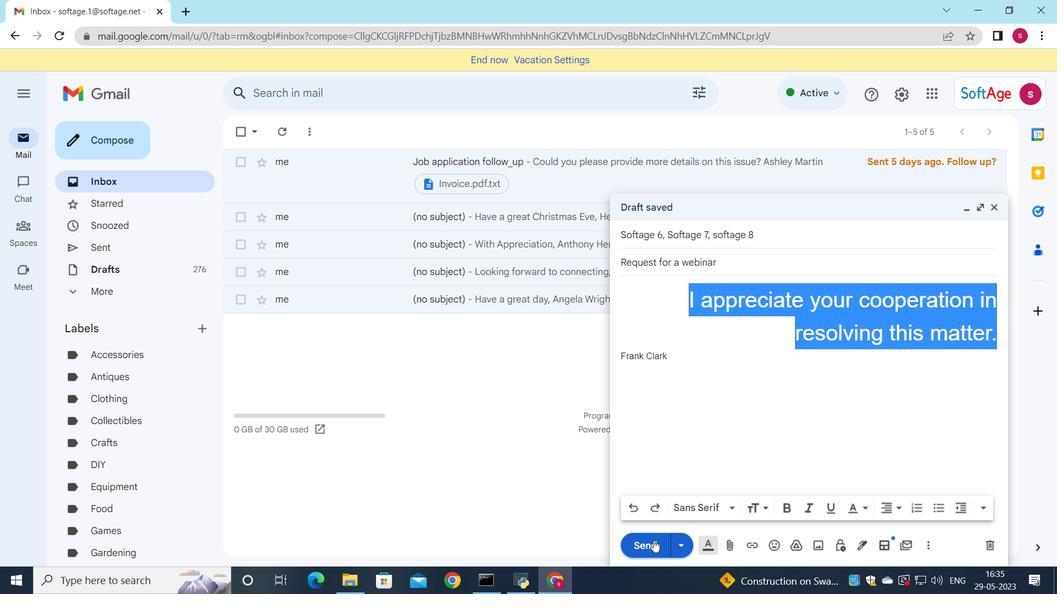 
Action: Mouse pressed left at (650, 542)
Screenshot: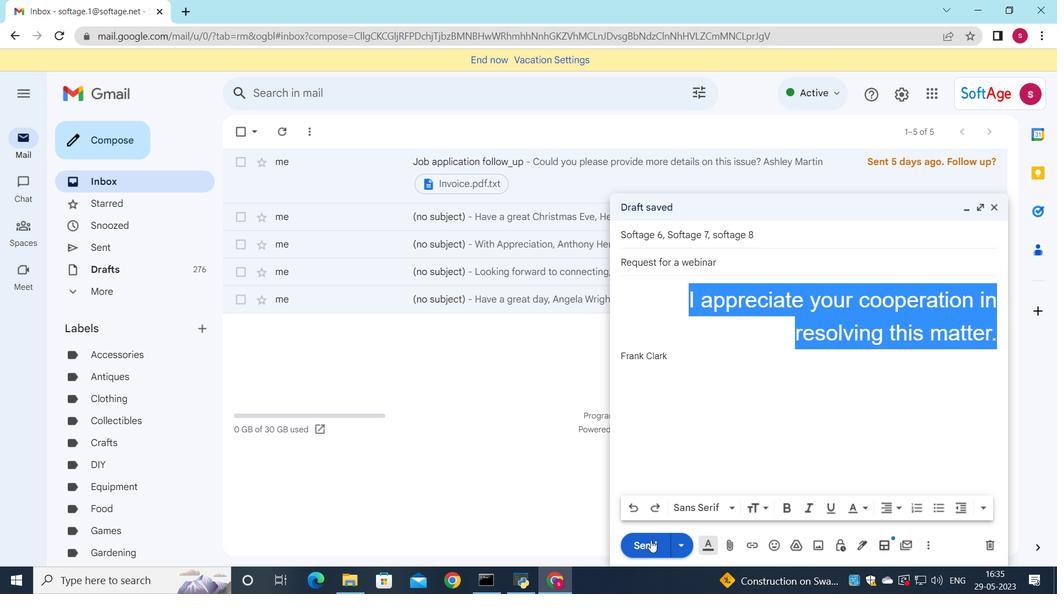 
Action: Mouse moved to (134, 252)
Screenshot: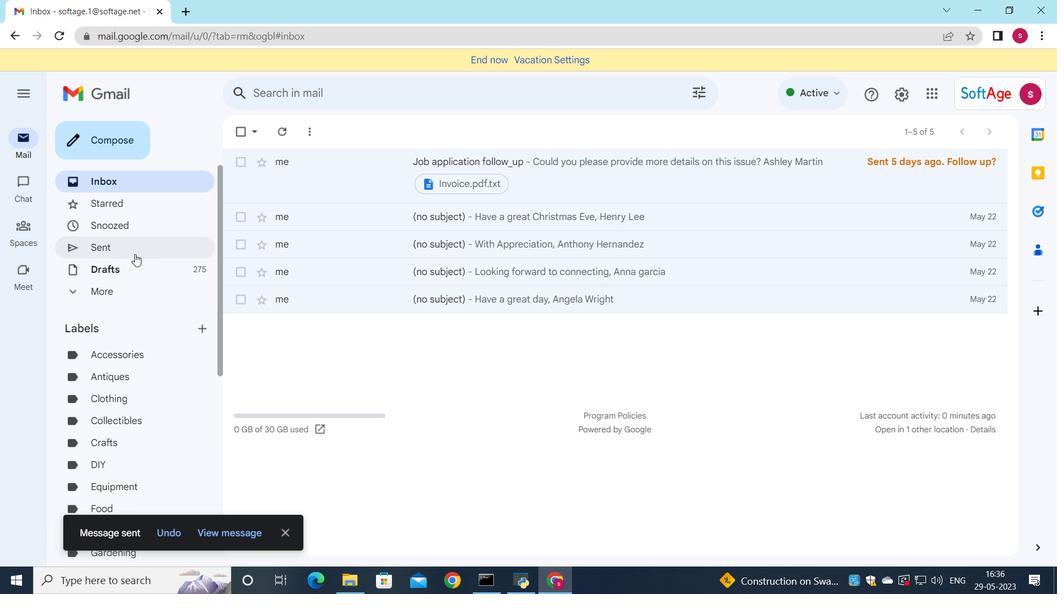 
Action: Mouse pressed left at (134, 252)
Screenshot: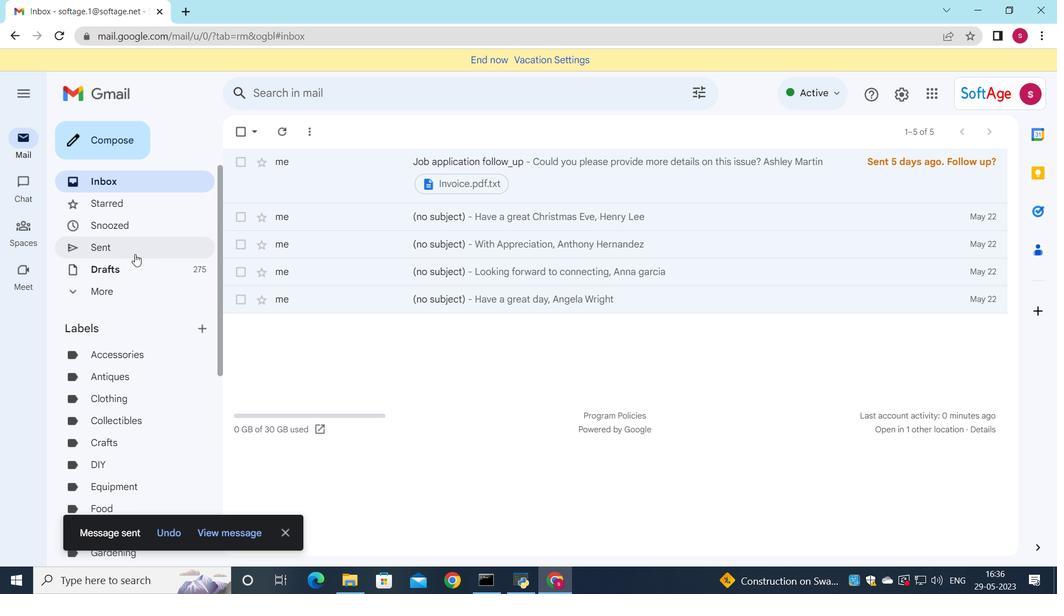 
Action: Mouse moved to (528, 191)
Screenshot: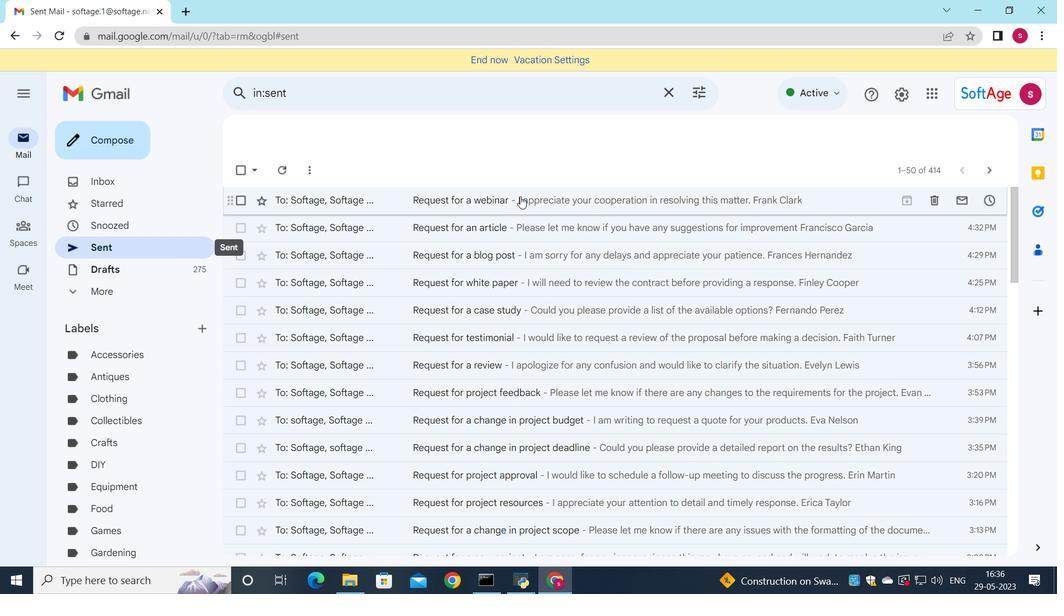
Action: Mouse pressed left at (528, 191)
Screenshot: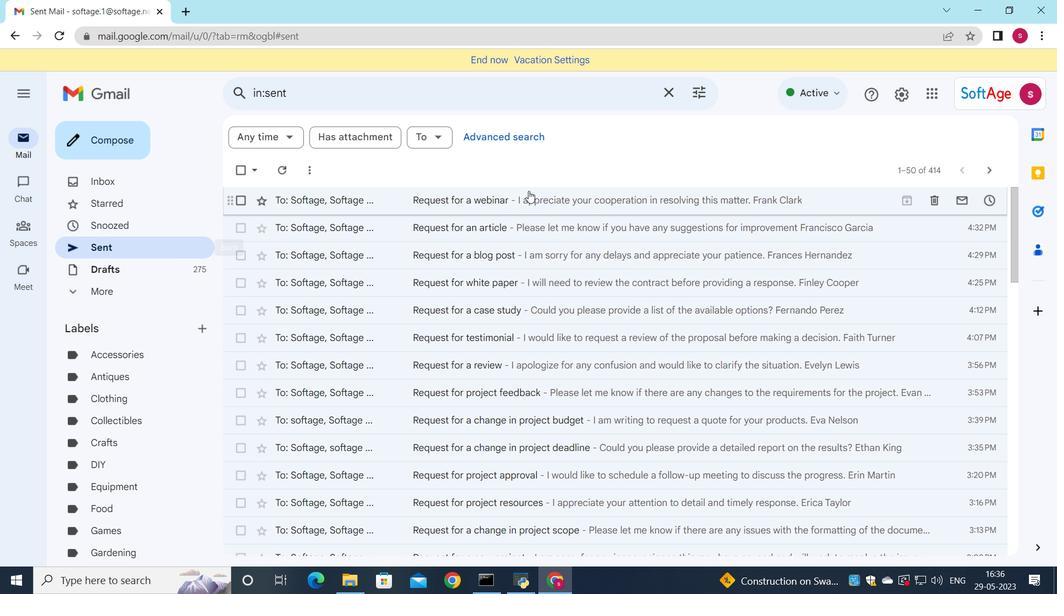 
Action: Mouse moved to (591, 235)
Screenshot: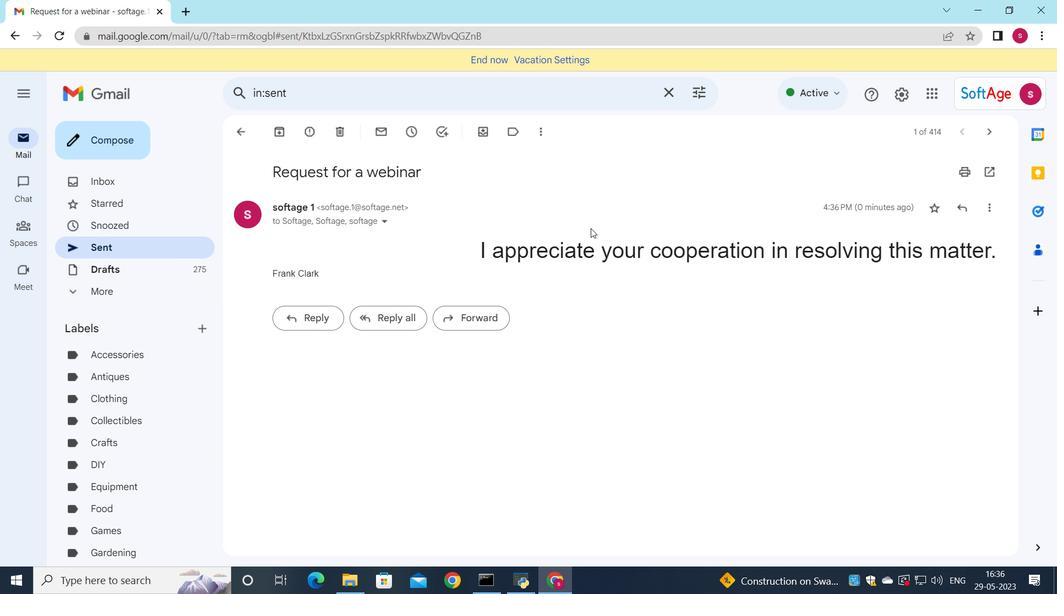 
